 Task: In the  document Oktoberfest.odt Add page color 'Sky Blue'Sky Blue . Insert watermark . Insert watermark  Graphic Era Apply Font Style in watermark Arial; font size  117 and place the watermark  Diagonally 
Action: Mouse moved to (261, 344)
Screenshot: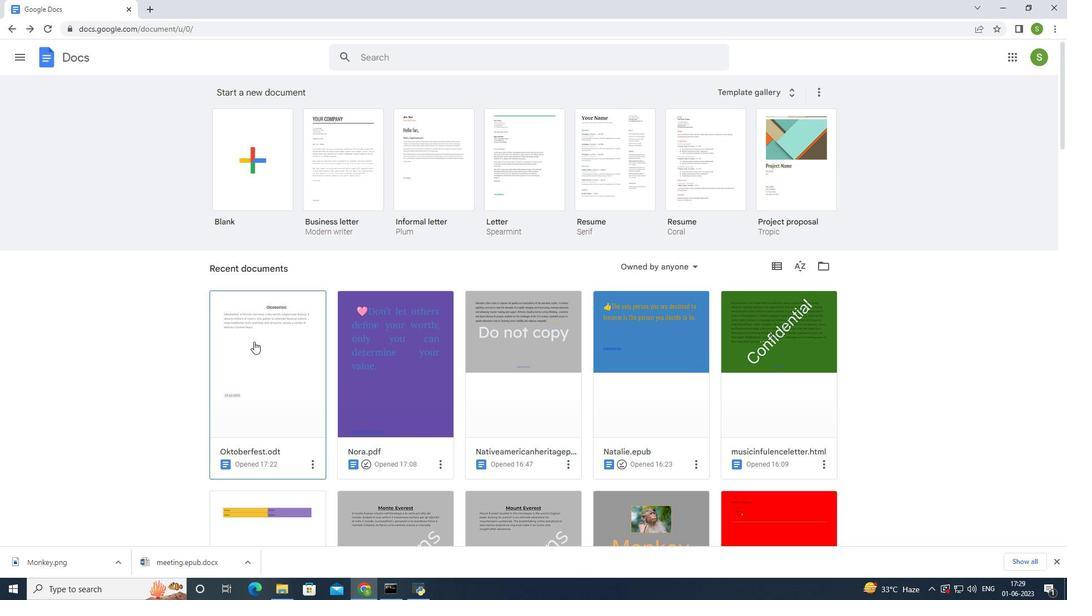 
Action: Mouse pressed left at (261, 344)
Screenshot: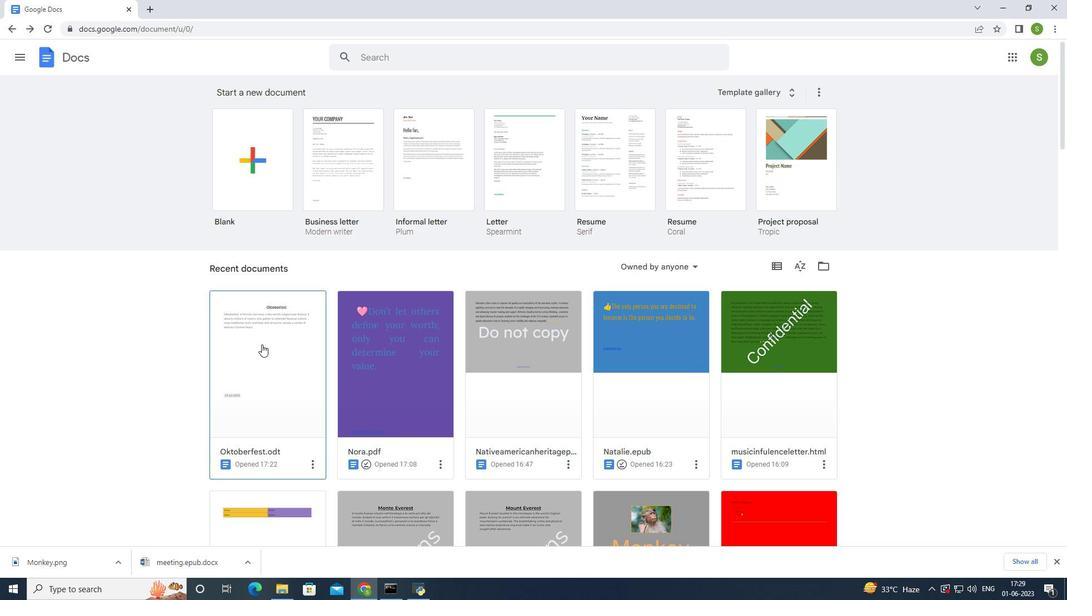 
Action: Mouse moved to (41, 64)
Screenshot: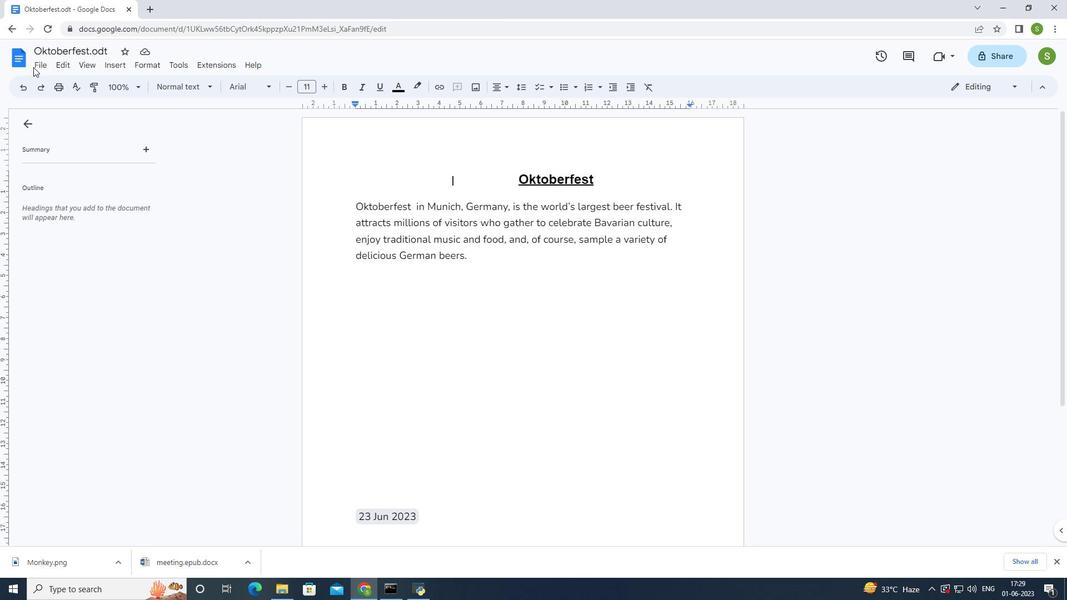 
Action: Mouse pressed left at (41, 64)
Screenshot: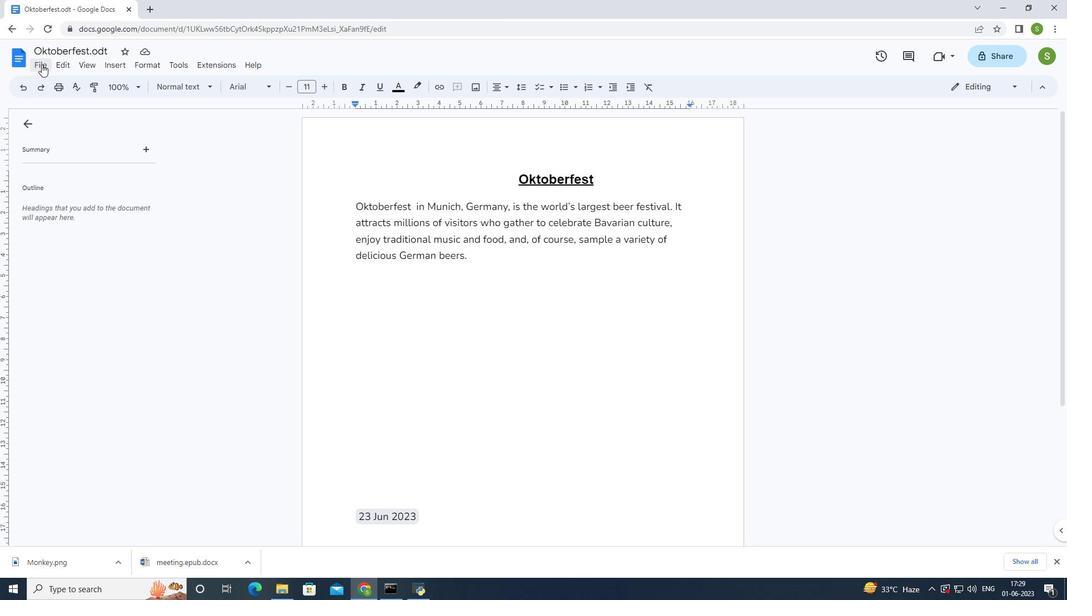 
Action: Mouse moved to (85, 365)
Screenshot: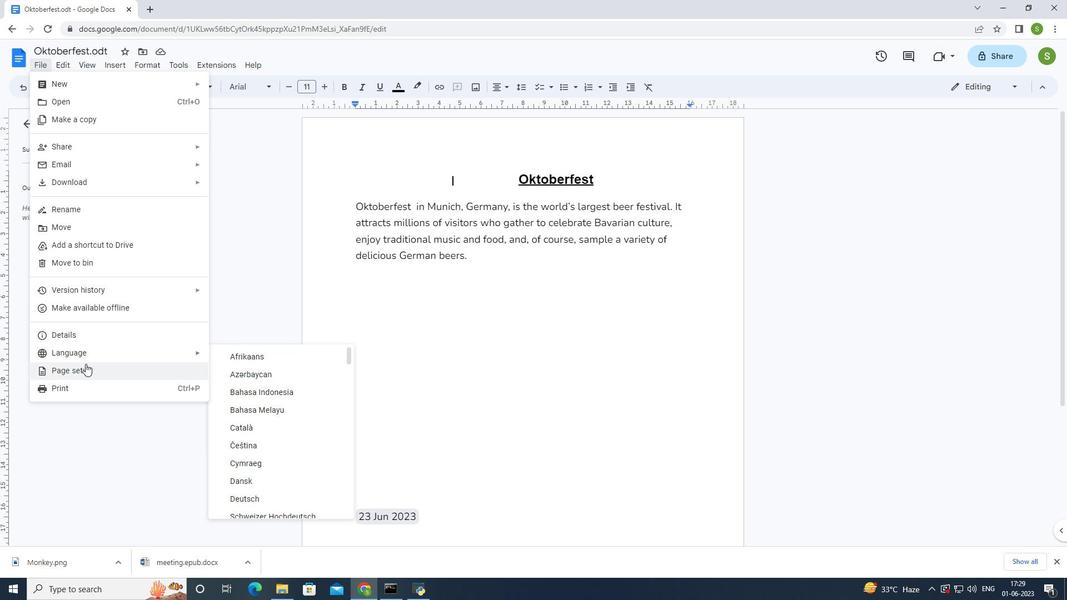 
Action: Mouse pressed left at (85, 365)
Screenshot: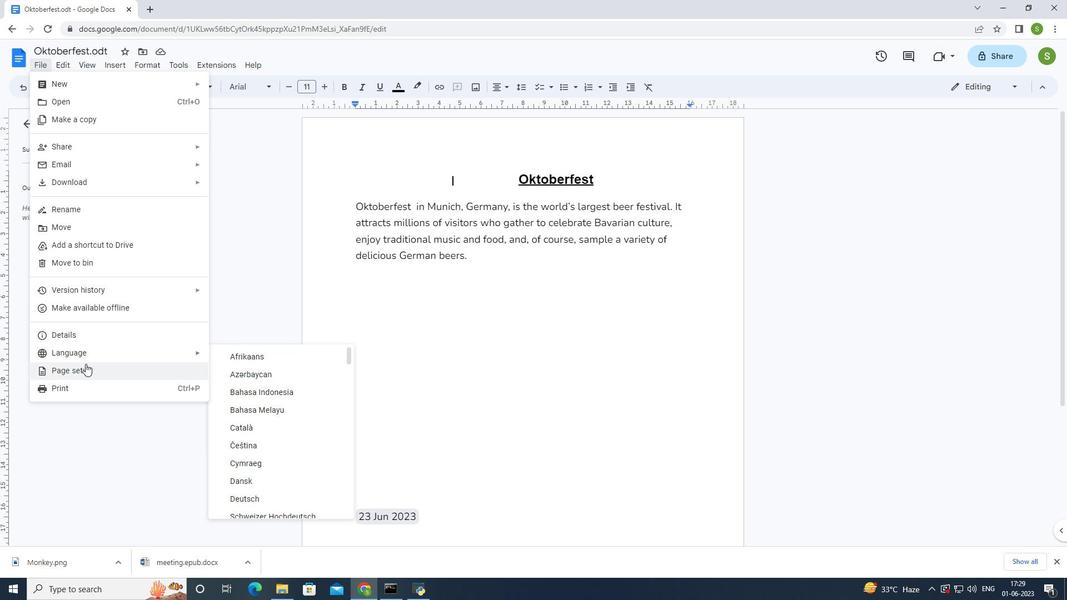 
Action: Mouse moved to (446, 360)
Screenshot: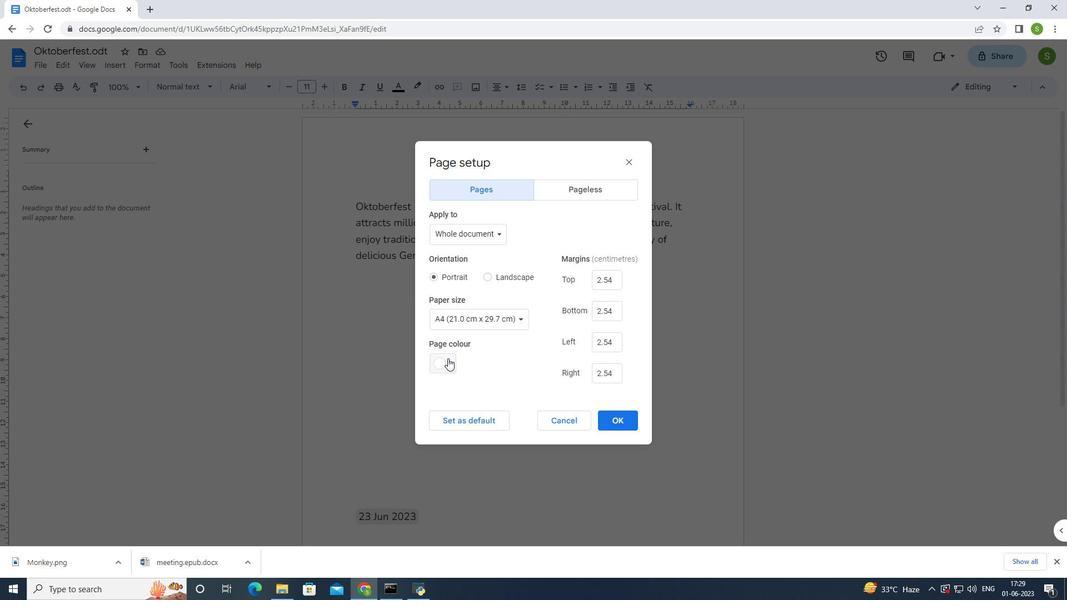
Action: Mouse pressed left at (446, 360)
Screenshot: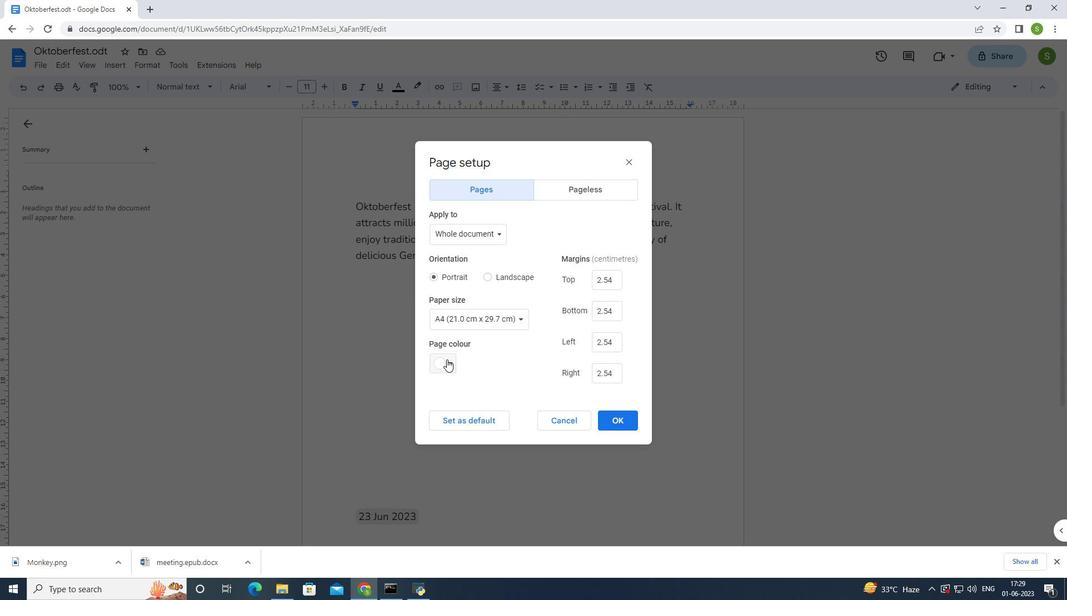 
Action: Mouse moved to (526, 438)
Screenshot: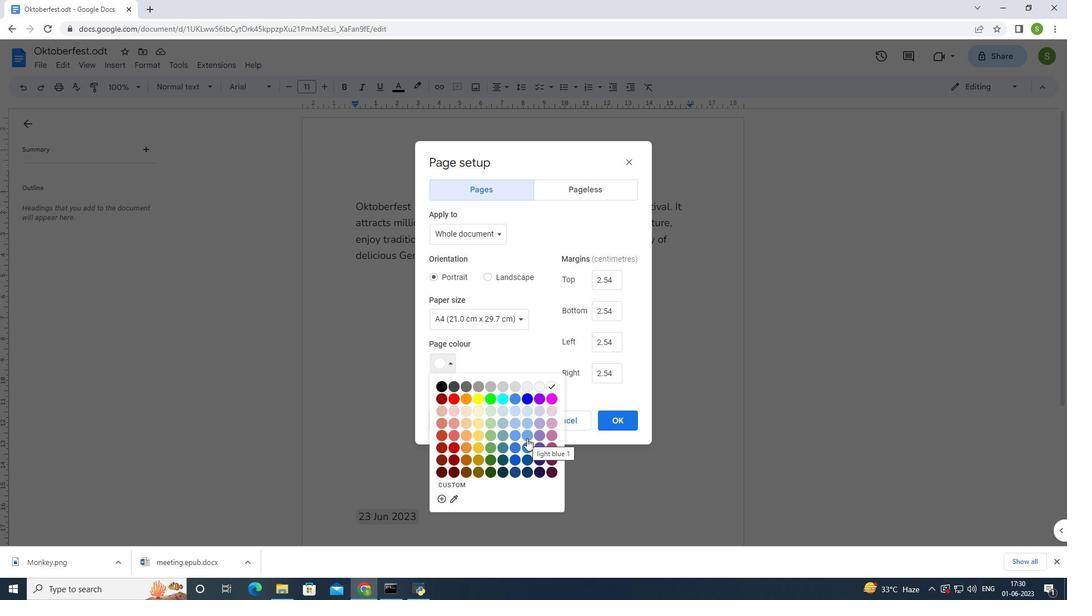 
Action: Mouse pressed left at (526, 438)
Screenshot: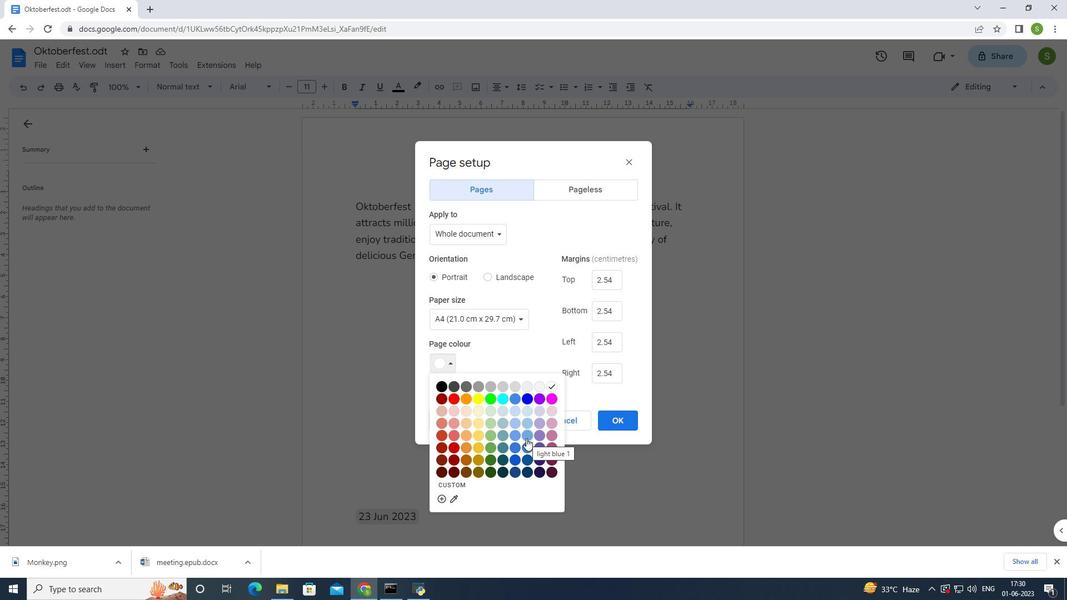 
Action: Mouse moved to (625, 426)
Screenshot: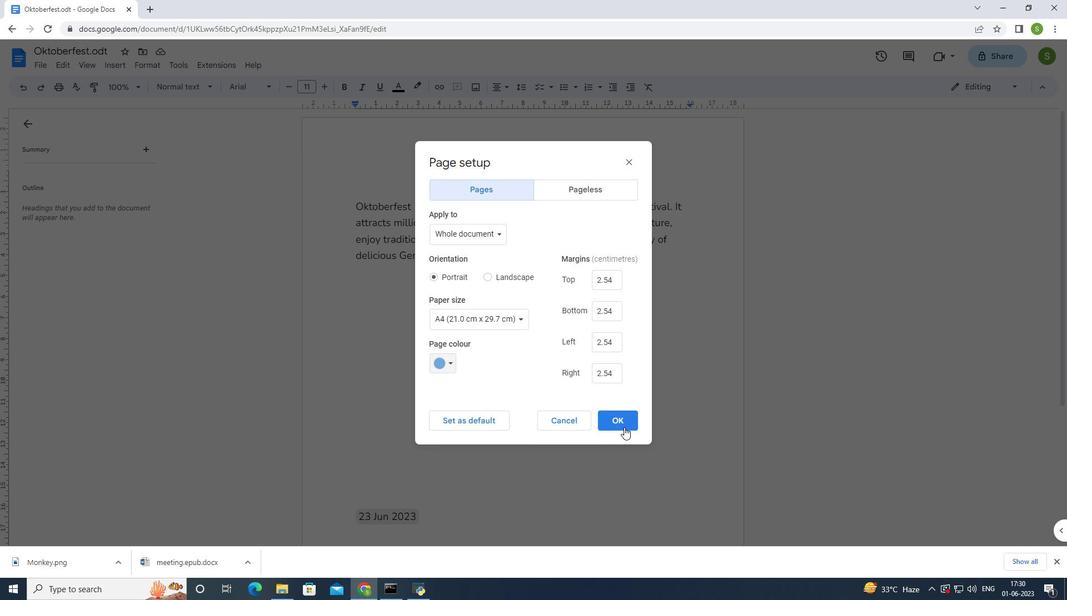 
Action: Mouse pressed left at (625, 426)
Screenshot: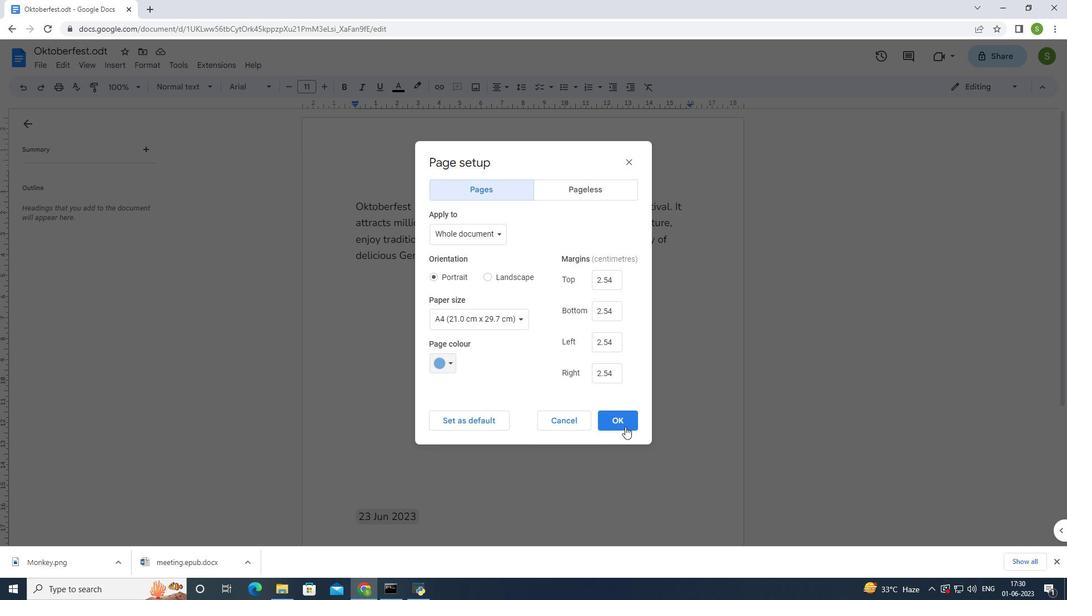 
Action: Mouse moved to (132, 61)
Screenshot: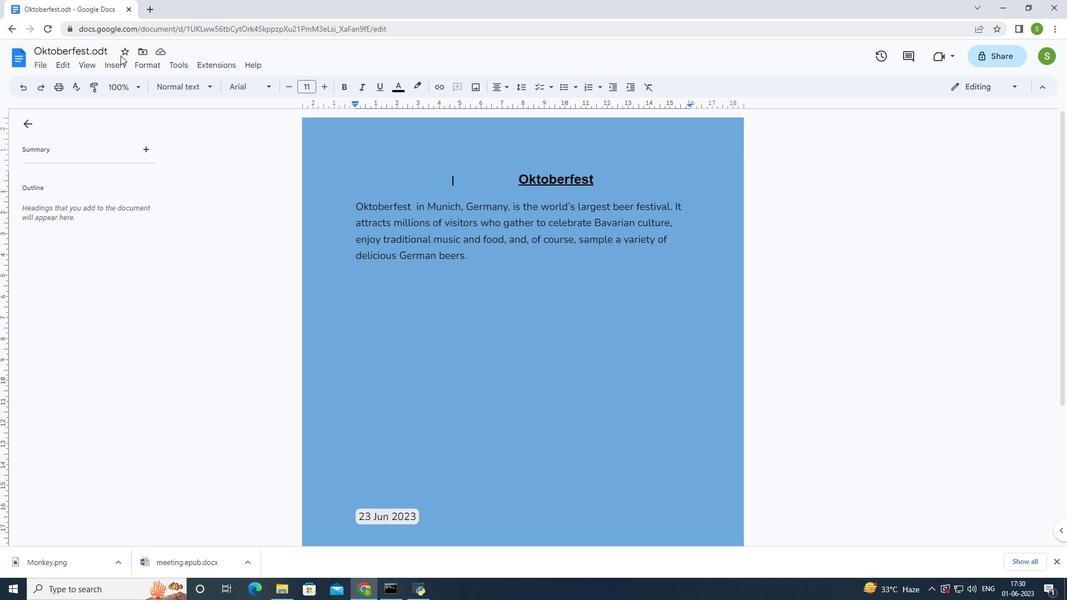 
Action: Mouse pressed left at (132, 61)
Screenshot: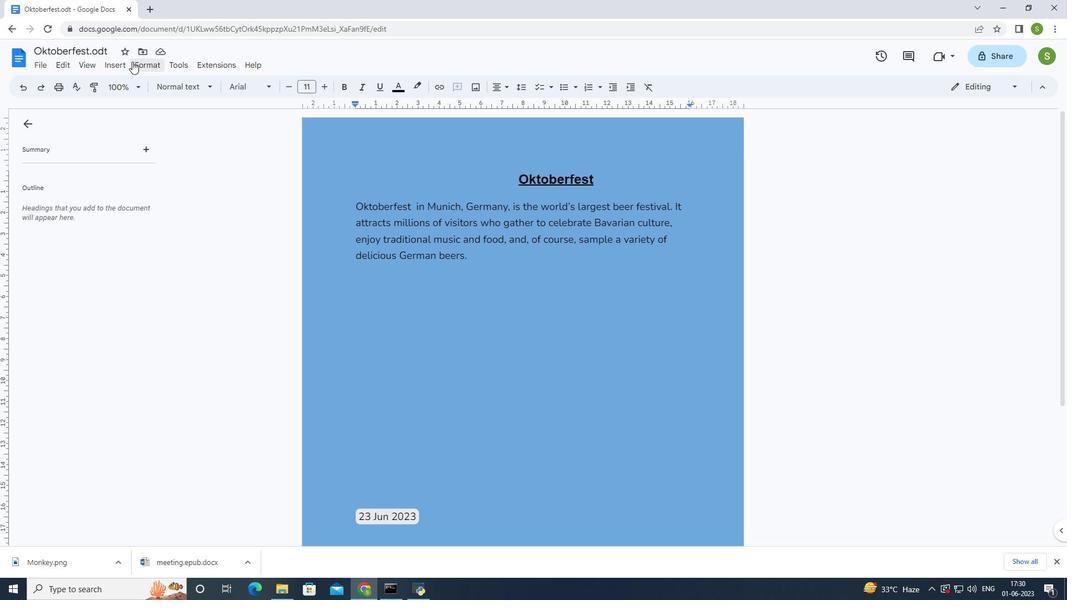 
Action: Mouse moved to (151, 321)
Screenshot: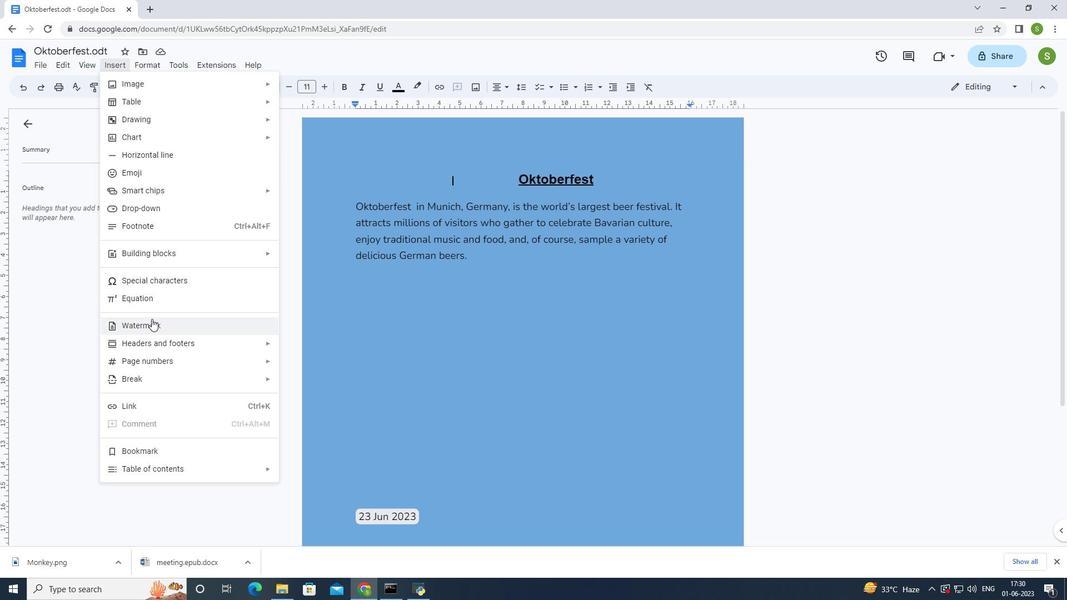 
Action: Mouse pressed left at (151, 321)
Screenshot: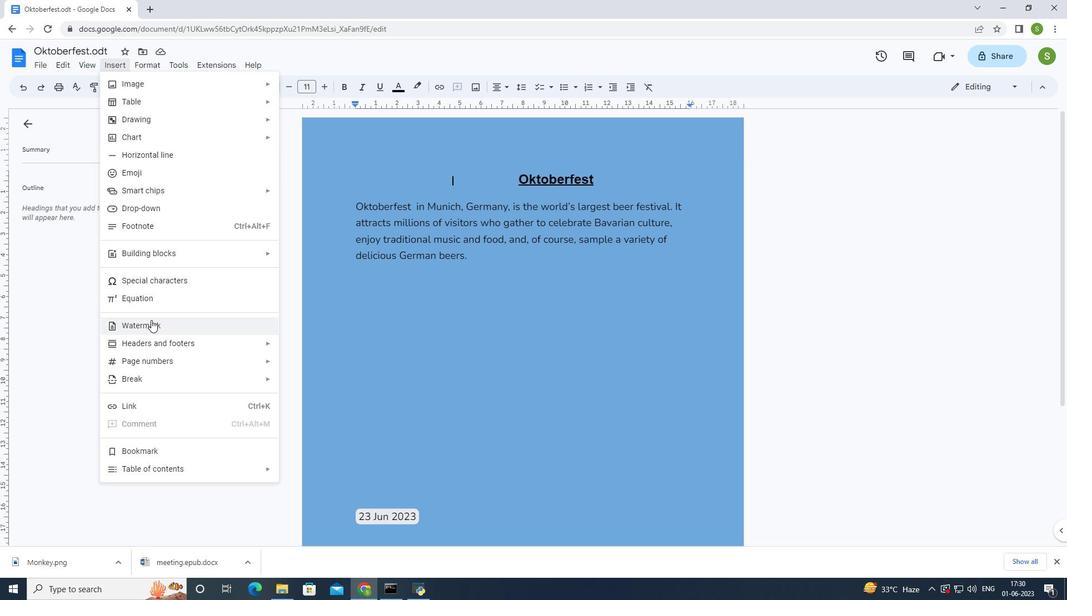 
Action: Mouse moved to (1017, 116)
Screenshot: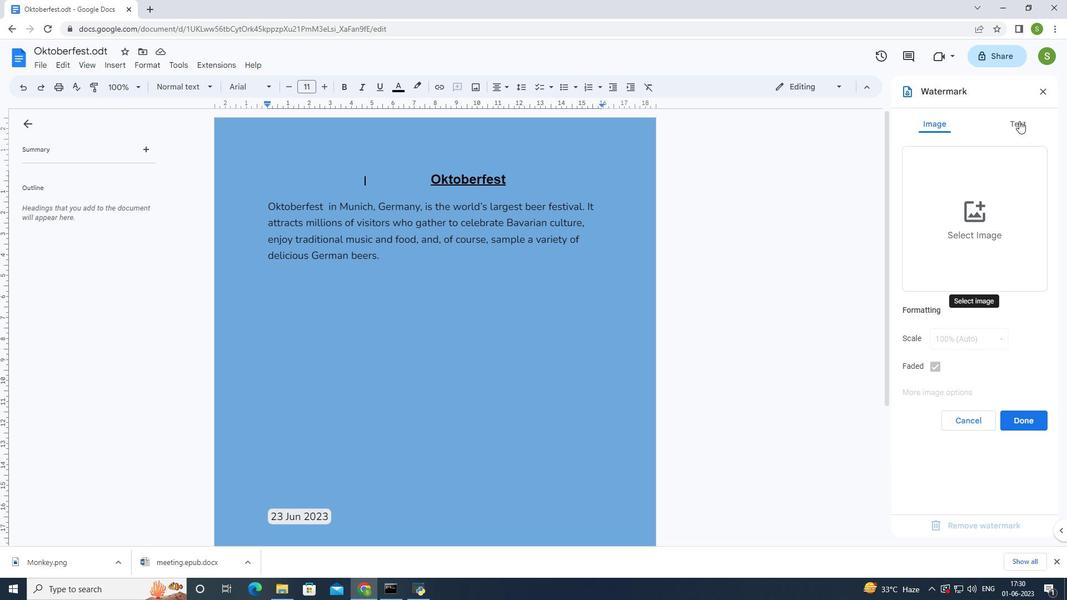
Action: Mouse pressed left at (1017, 116)
Screenshot: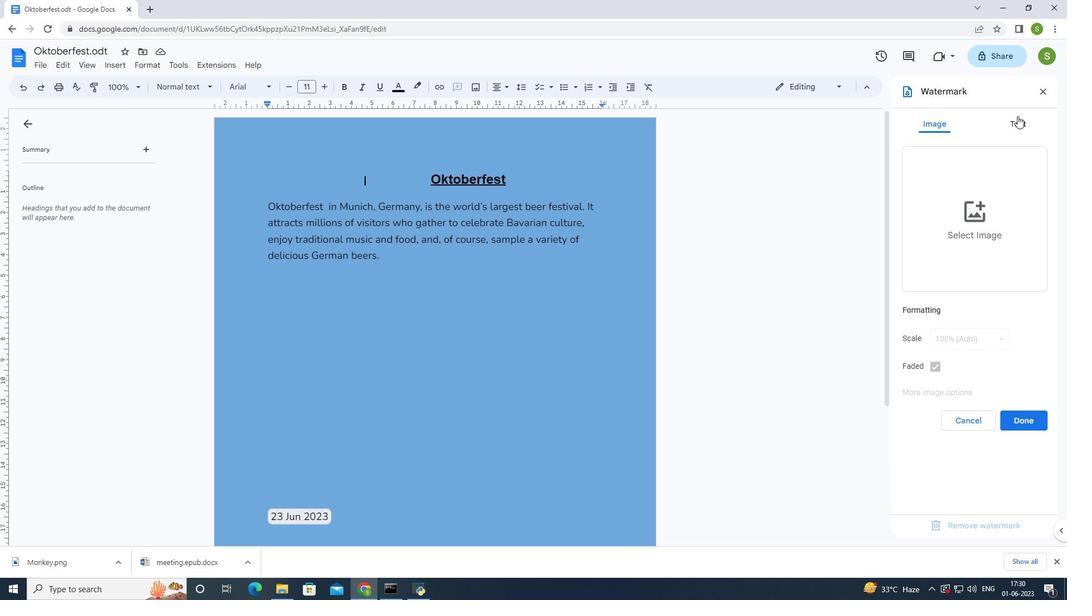 
Action: Mouse moved to (942, 156)
Screenshot: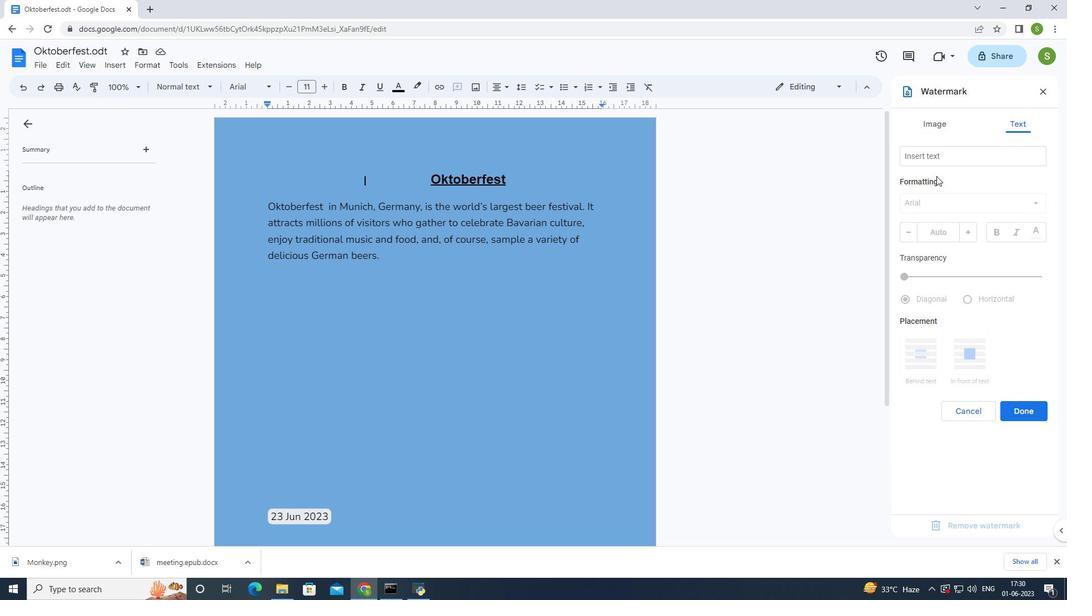 
Action: Mouse pressed left at (942, 156)
Screenshot: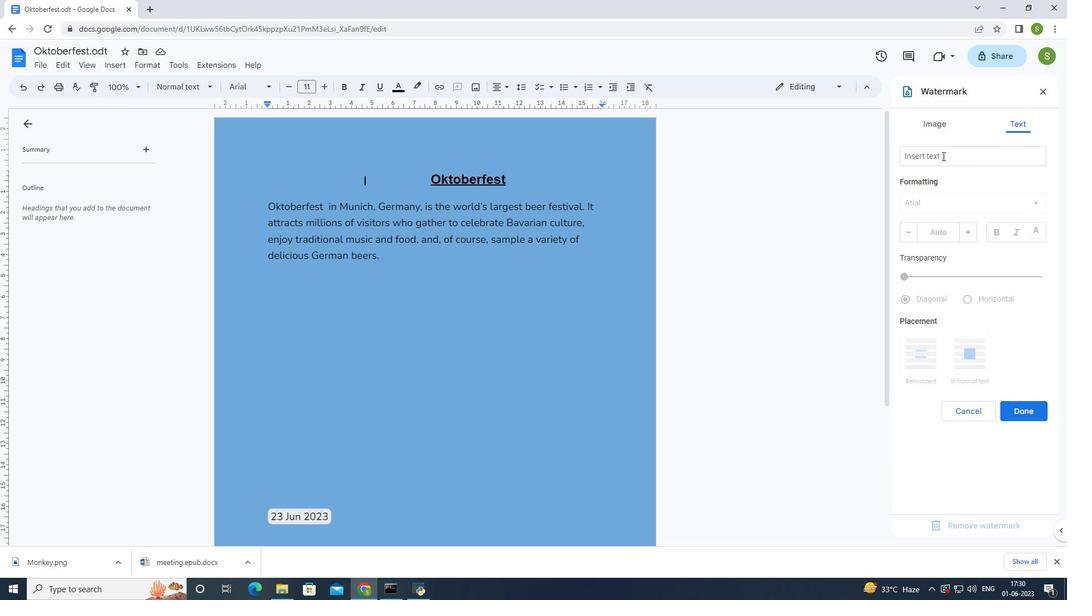 
Action: Mouse moved to (709, 246)
Screenshot: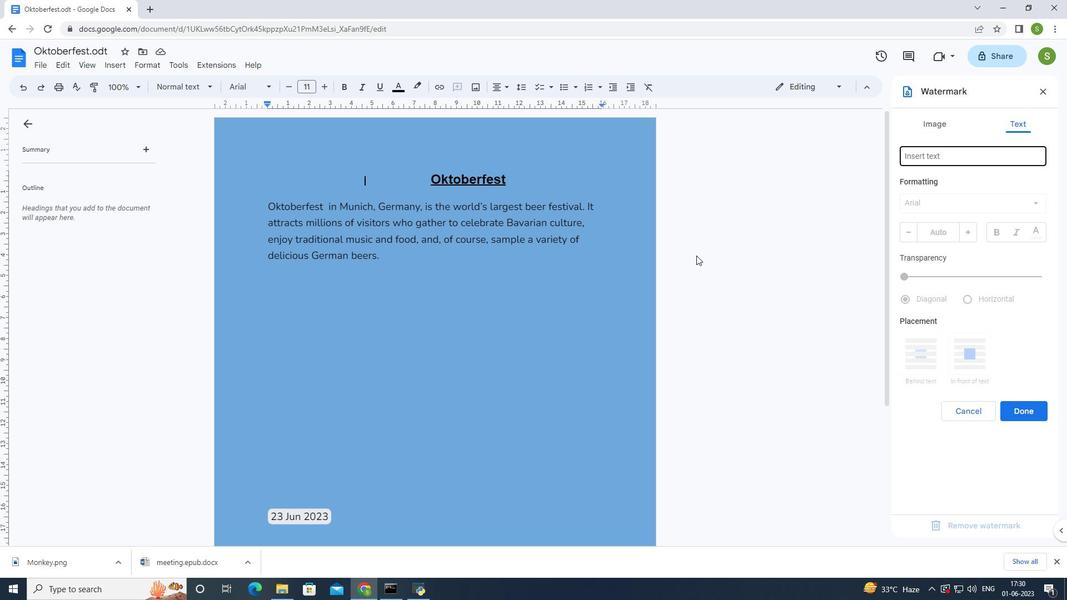 
Action: Key pressed <Key.shift><Key.shift><Key.shift><Key.shift><Key.shift><Key.shift><Key.shift><Key.shift><Key.shift><Key.shift><Key.shift><Key.shift><Key.shift><Key.shift><Key.shift><Key.shift>Graphic<Key.space><Key.shift>Era<Key.space><Key.space><Key.shift>Apply
Screenshot: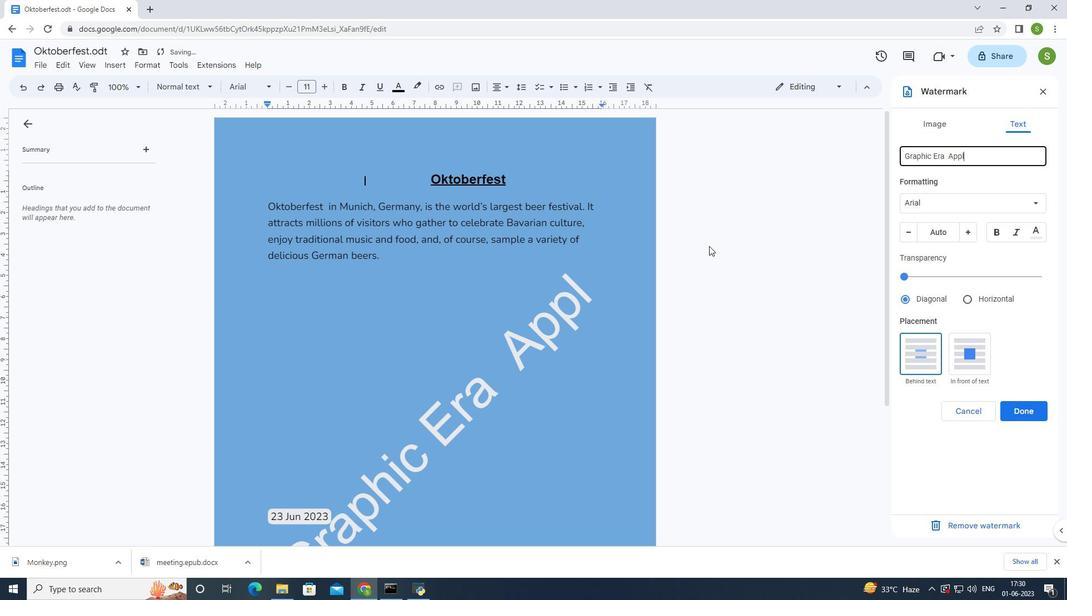 
Action: Mouse moved to (738, 243)
Screenshot: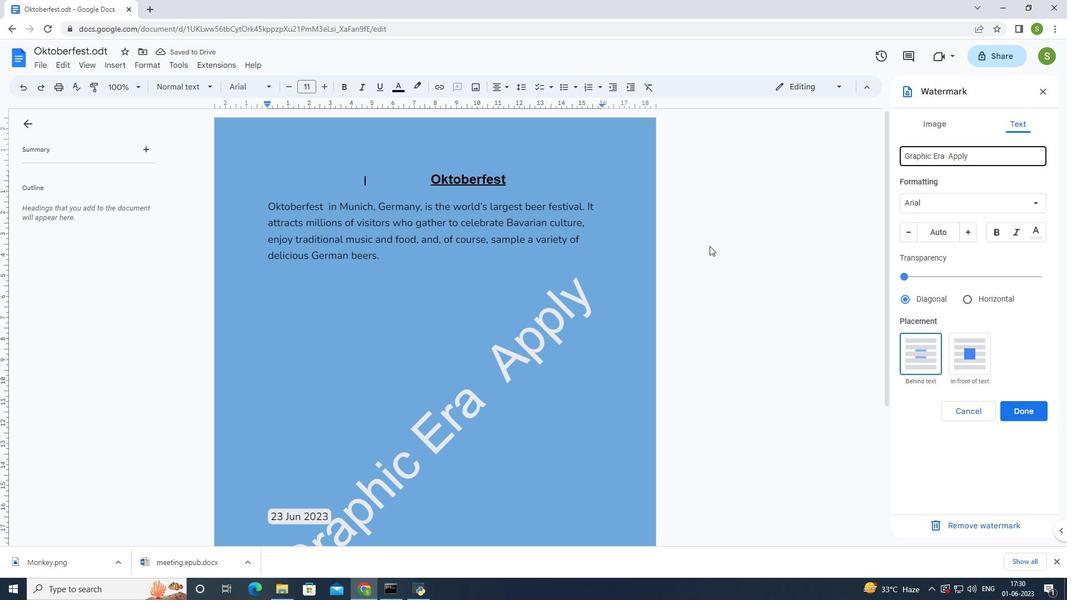 
Action: Key pressed <Key.backspace><Key.backspace><Key.backspace><Key.backspace><Key.backspace>
Screenshot: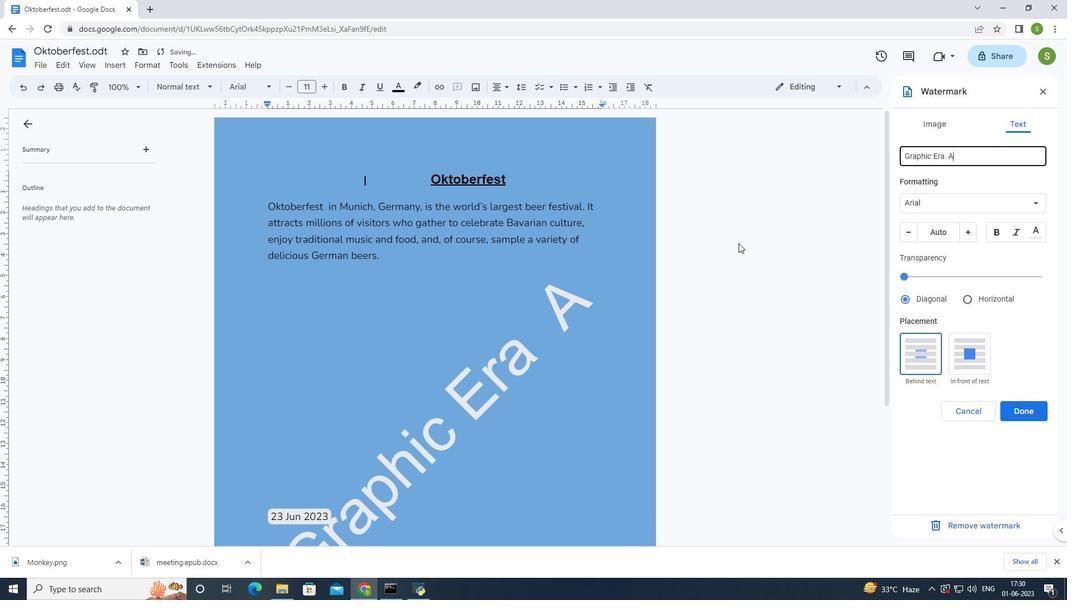 
Action: Mouse moved to (968, 234)
Screenshot: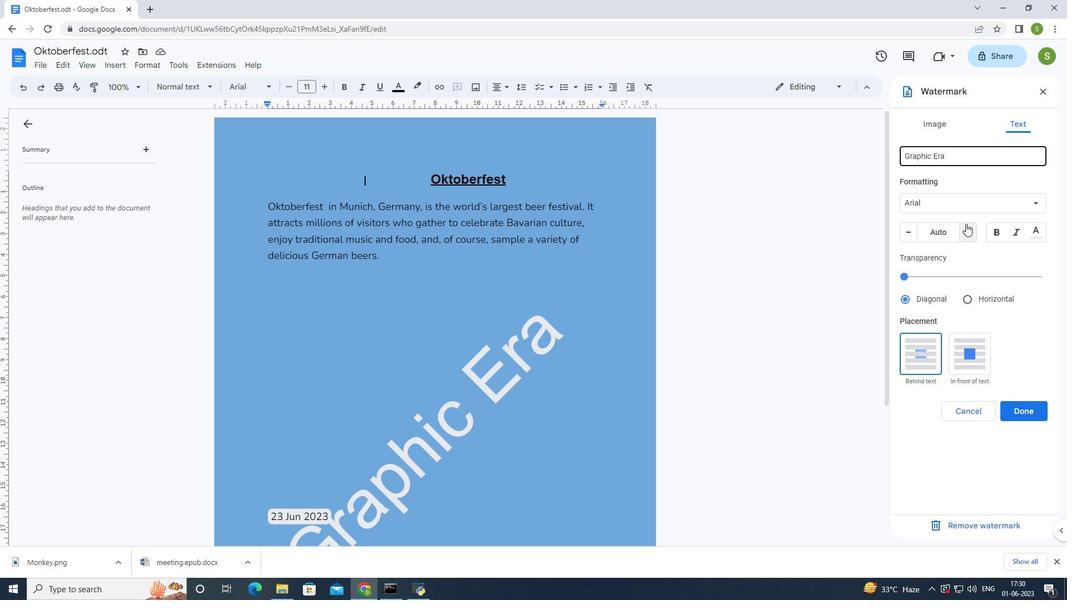 
Action: Mouse pressed left at (968, 234)
Screenshot: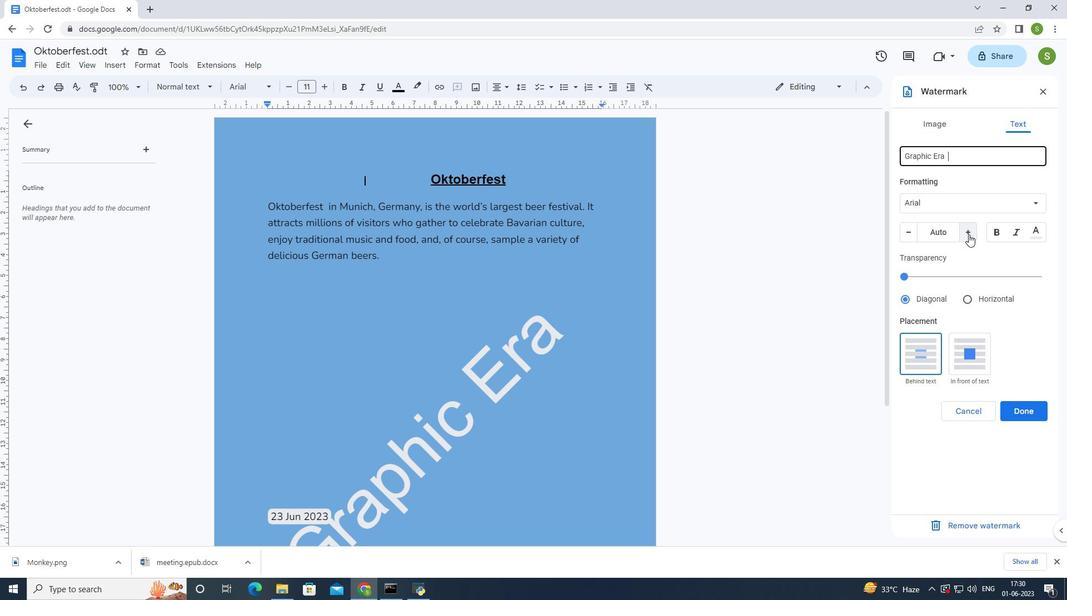 
Action: Mouse moved to (969, 236)
Screenshot: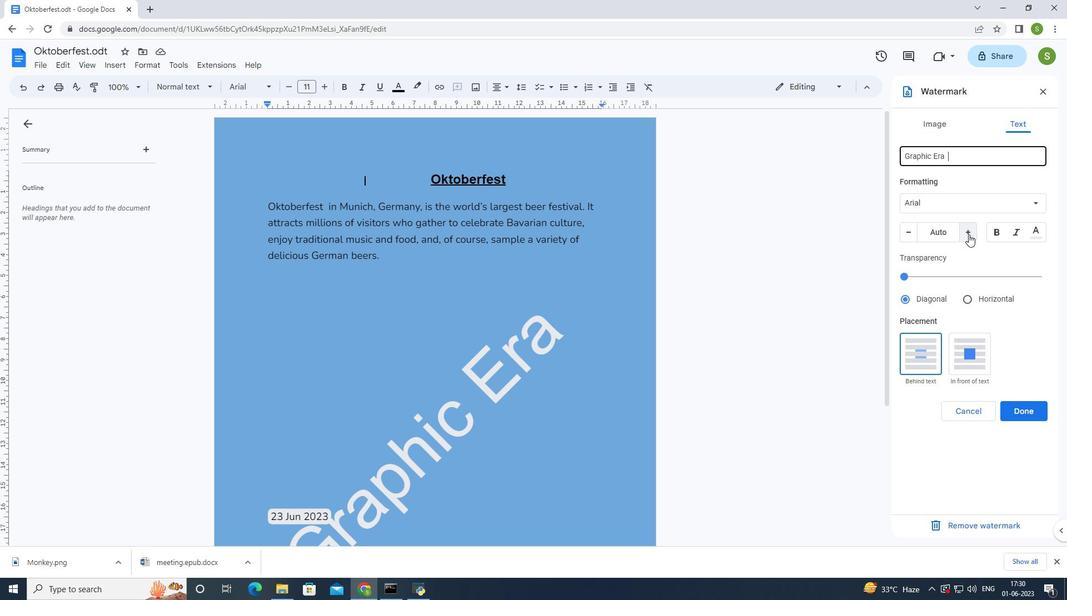 
Action: Mouse pressed left at (969, 236)
Screenshot: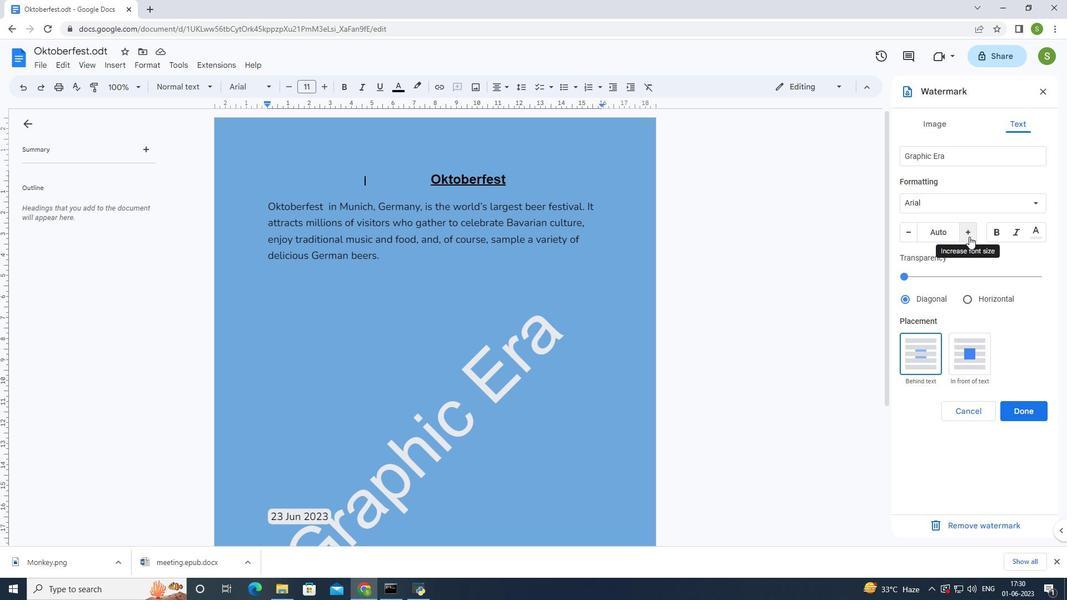 
Action: Mouse pressed left at (969, 236)
Screenshot: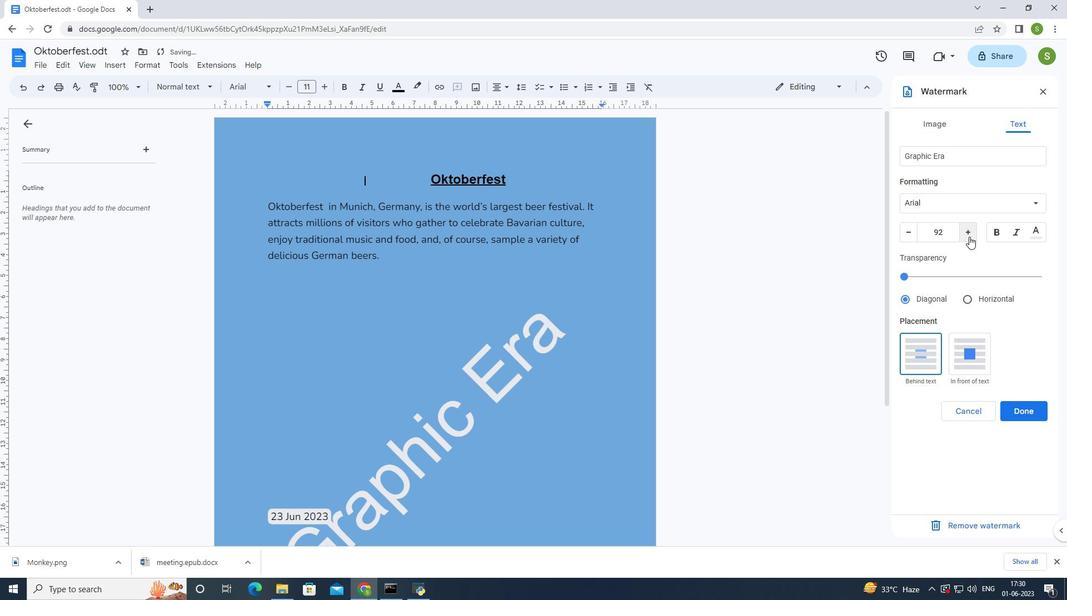 
Action: Mouse moved to (968, 236)
Screenshot: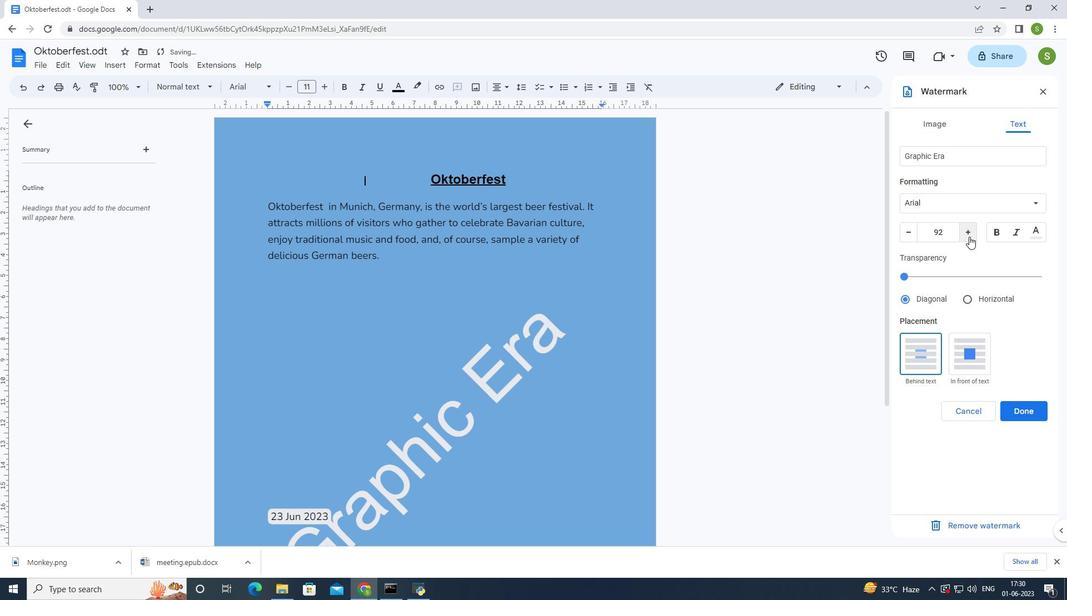 
Action: Mouse pressed left at (968, 236)
Screenshot: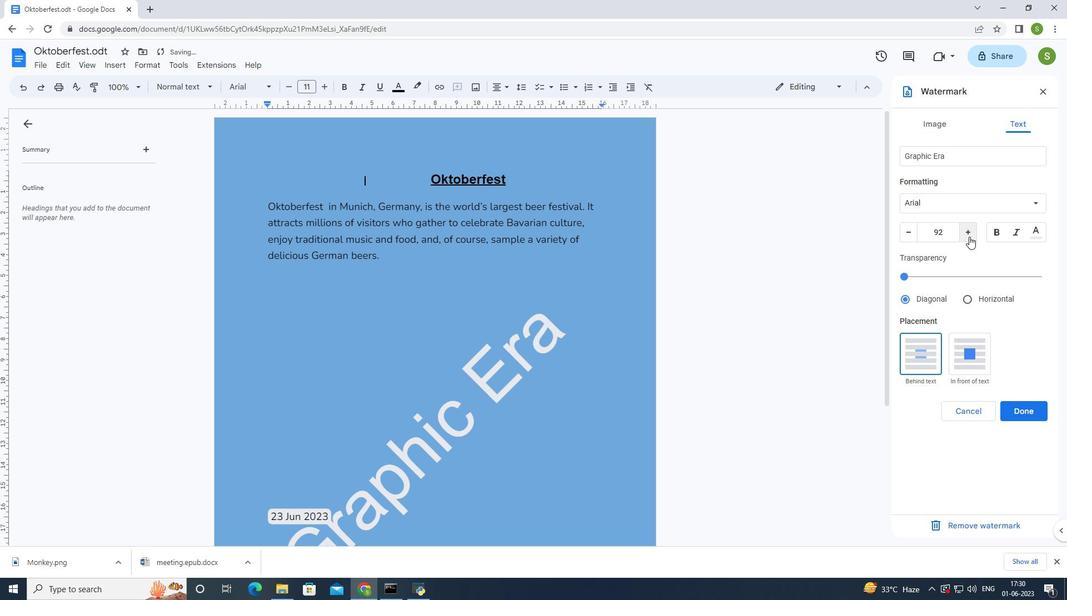 
Action: Mouse moved to (966, 236)
Screenshot: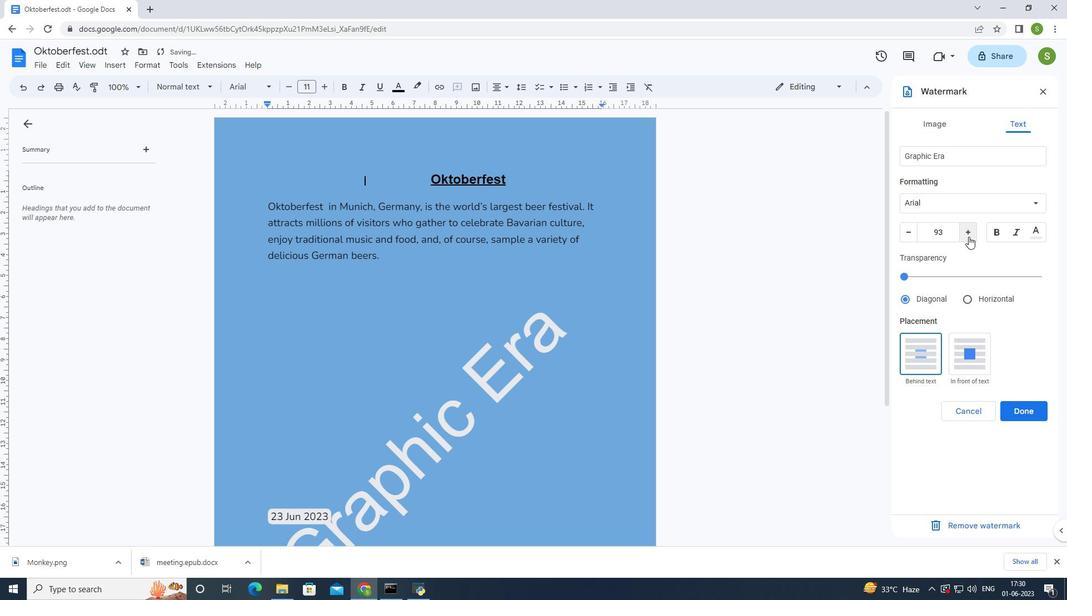 
Action: Mouse pressed left at (966, 236)
Screenshot: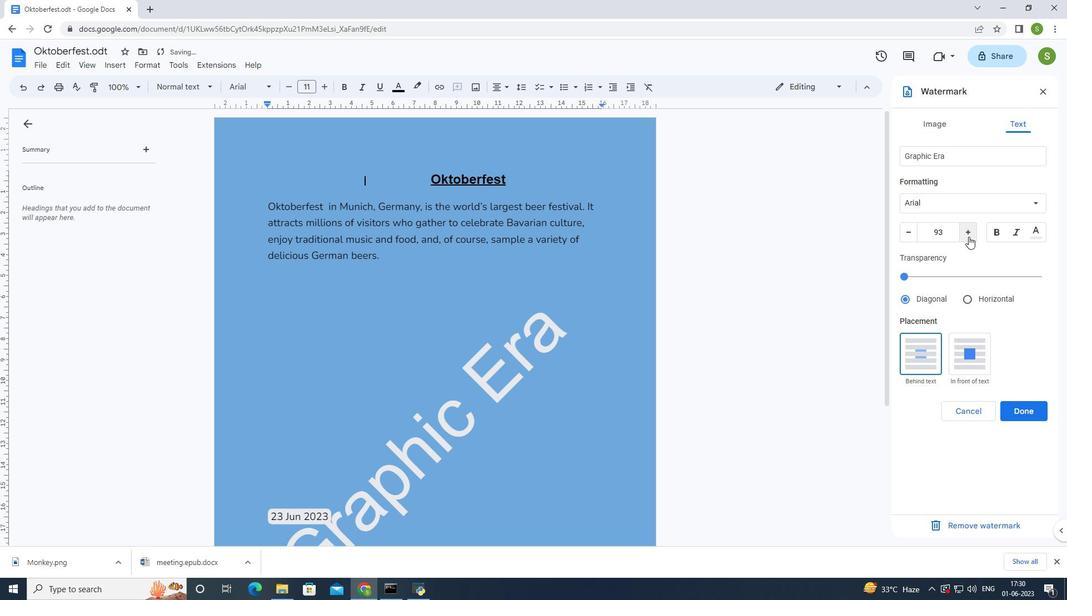 
Action: Mouse moved to (966, 235)
Screenshot: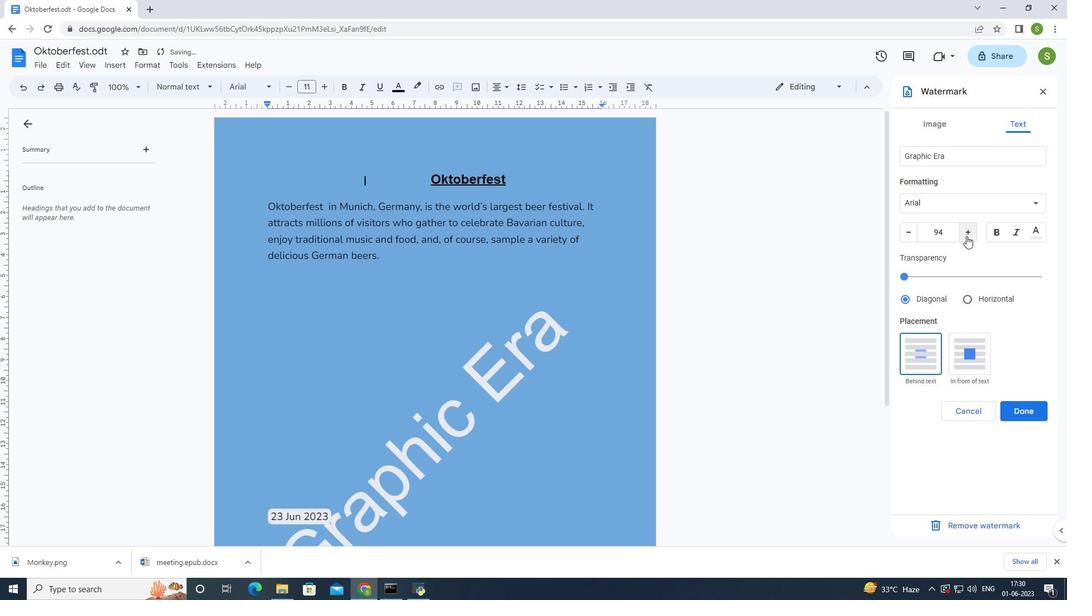 
Action: Mouse pressed left at (966, 235)
Screenshot: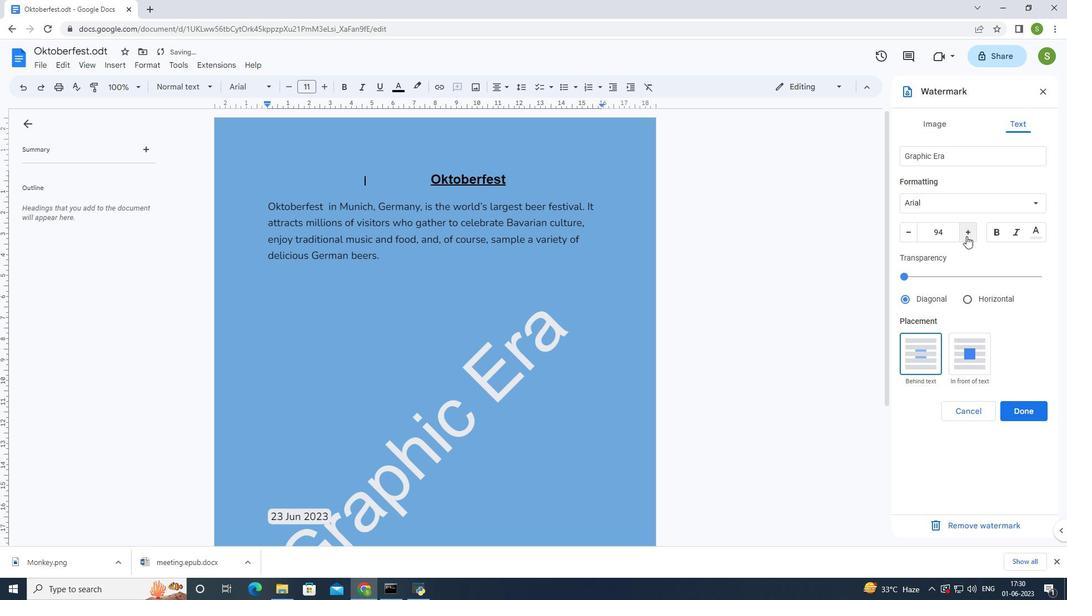 
Action: Mouse pressed left at (966, 235)
Screenshot: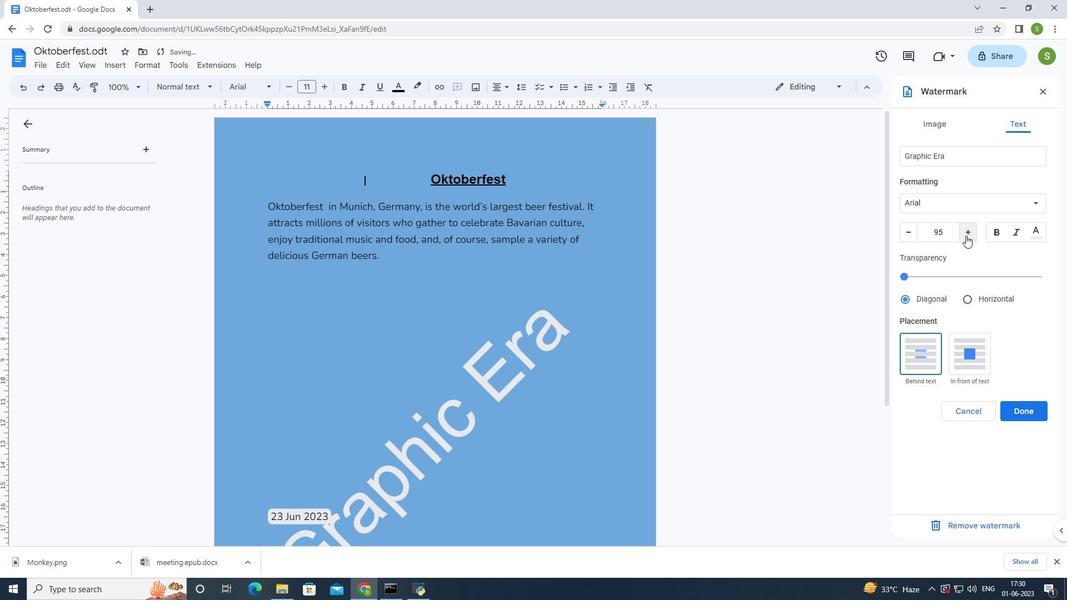 
Action: Mouse pressed left at (966, 235)
Screenshot: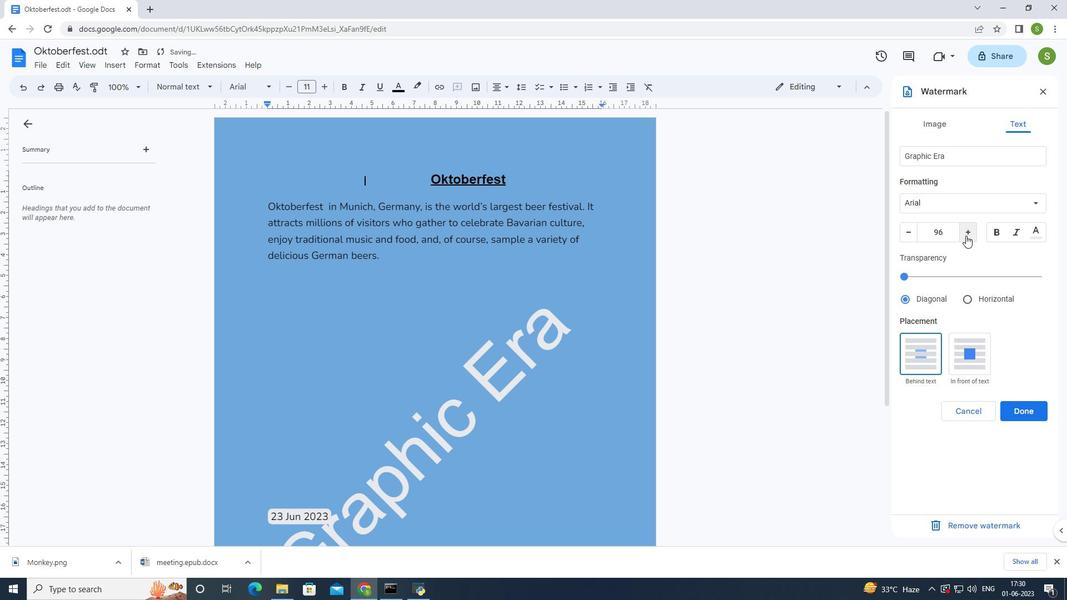 
Action: Mouse pressed left at (966, 235)
Screenshot: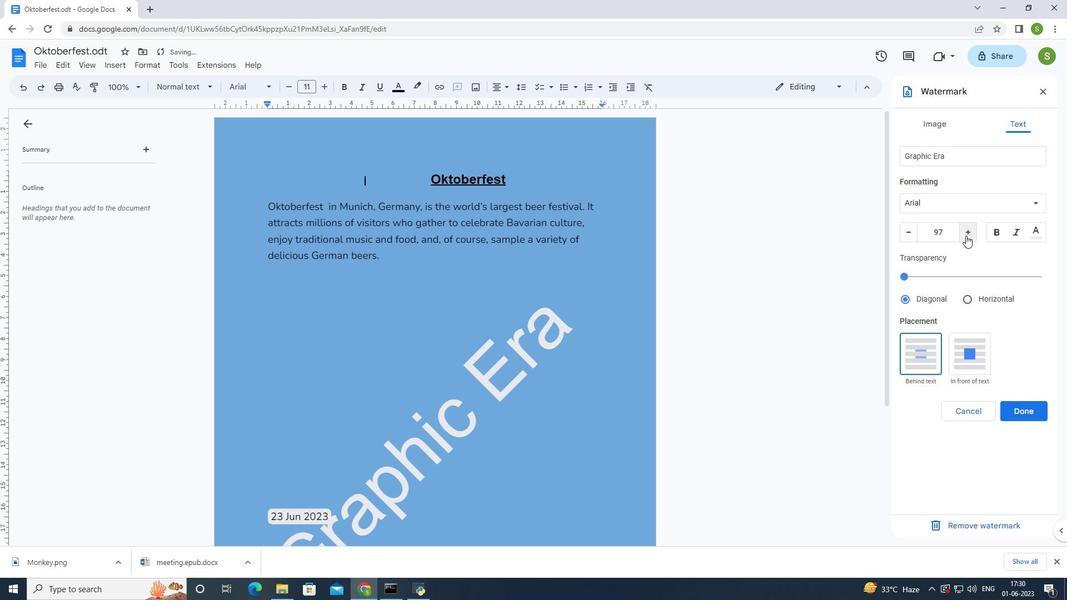 
Action: Mouse pressed left at (966, 235)
Screenshot: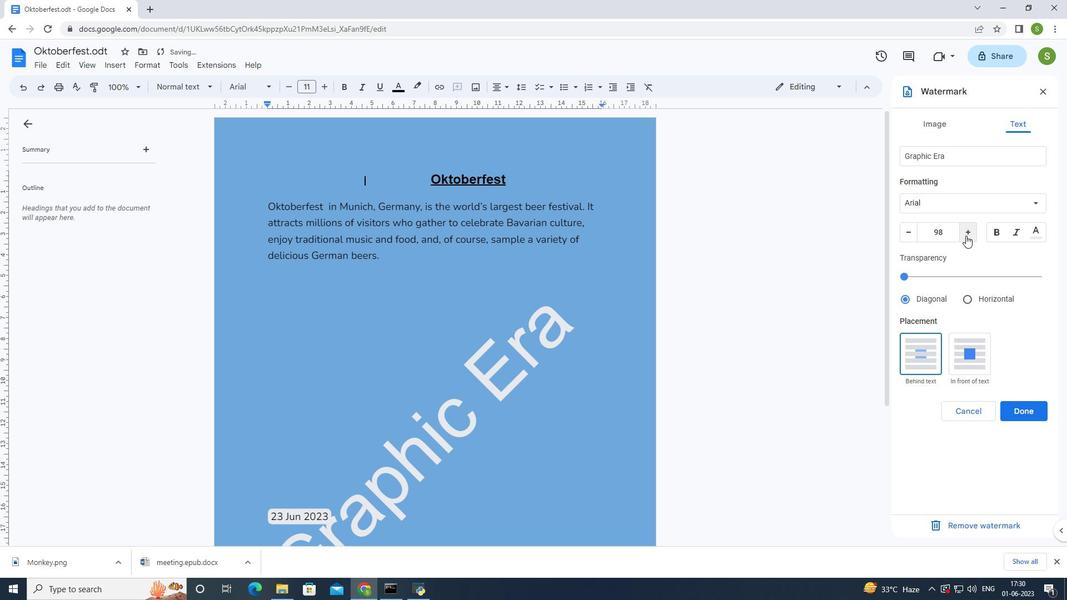 
Action: Mouse moved to (965, 235)
Screenshot: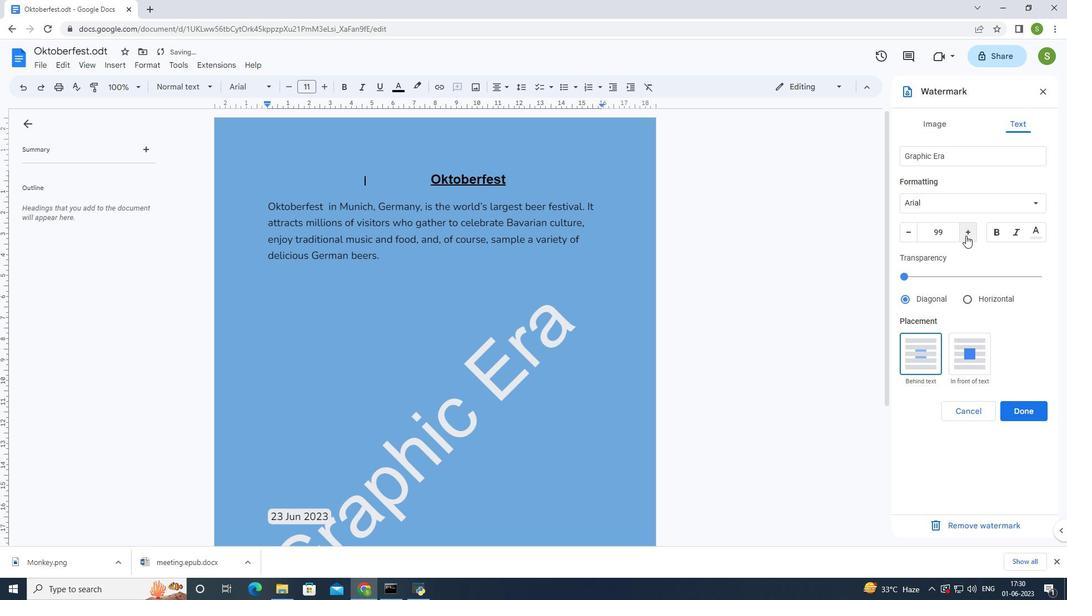 
Action: Mouse pressed left at (965, 235)
Screenshot: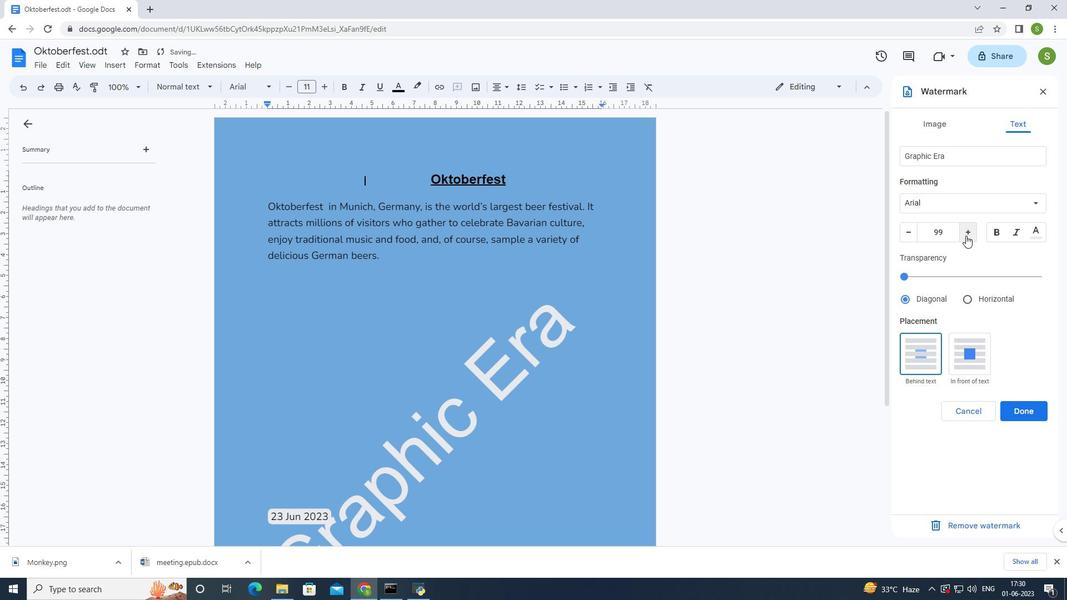 
Action: Mouse moved to (965, 235)
Screenshot: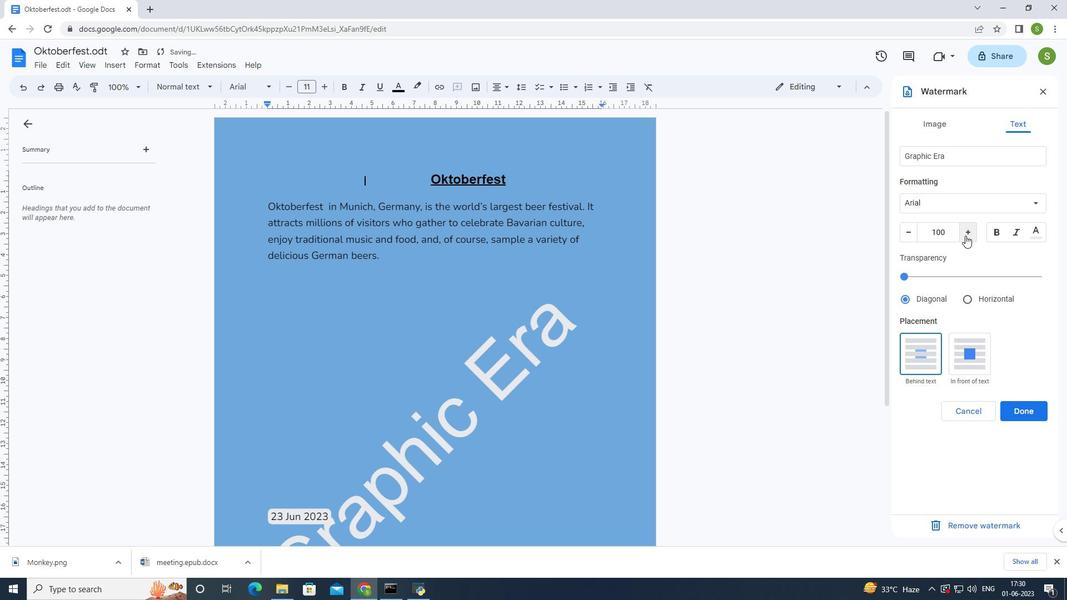 
Action: Mouse pressed left at (965, 235)
Screenshot: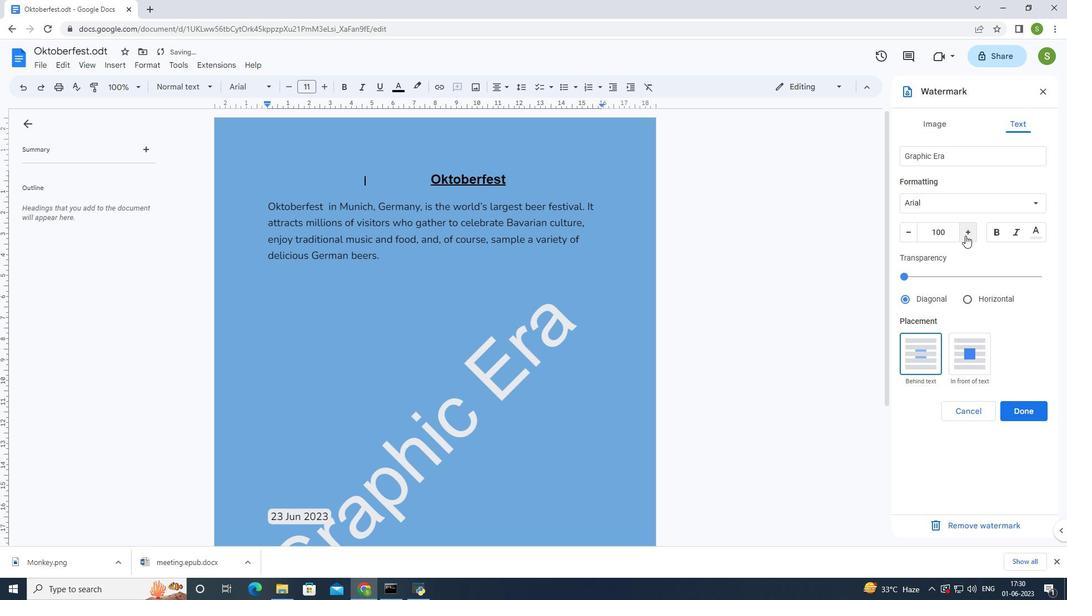 
Action: Mouse pressed left at (965, 235)
Screenshot: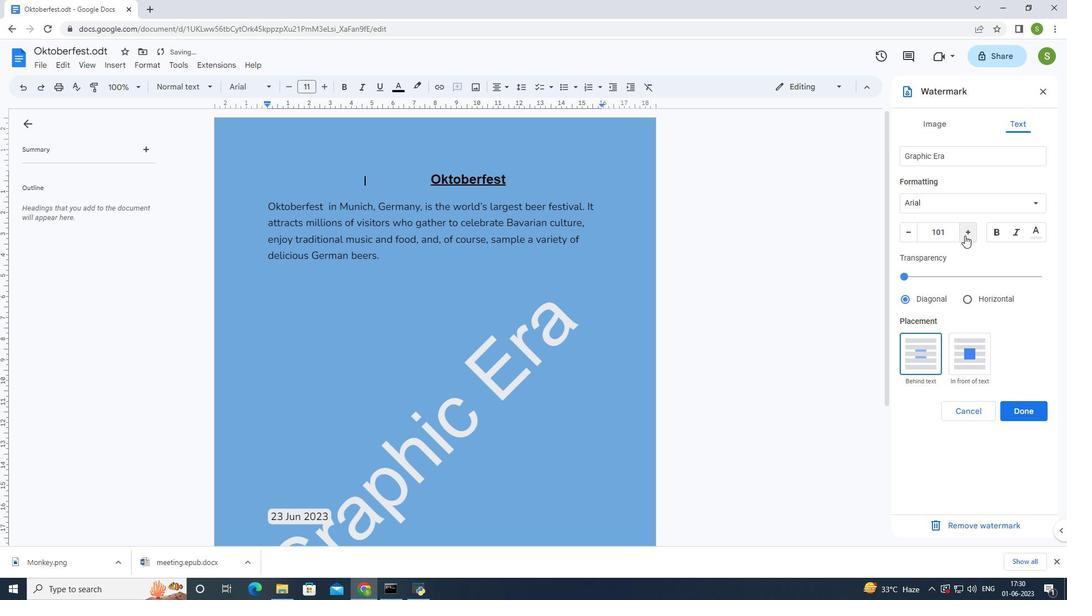
Action: Mouse pressed left at (965, 235)
Screenshot: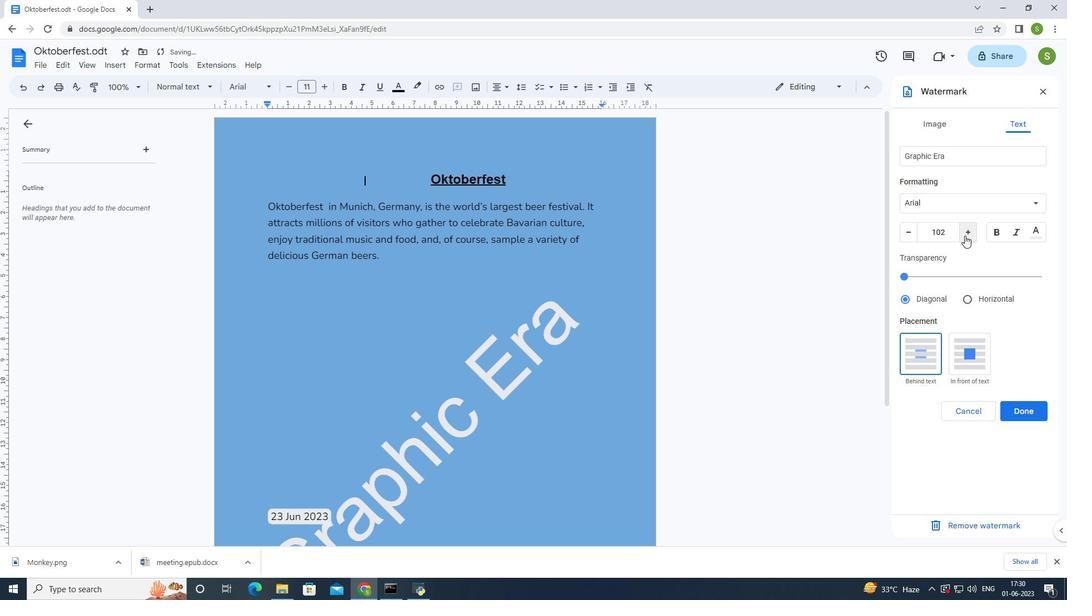 
Action: Mouse pressed left at (965, 235)
Screenshot: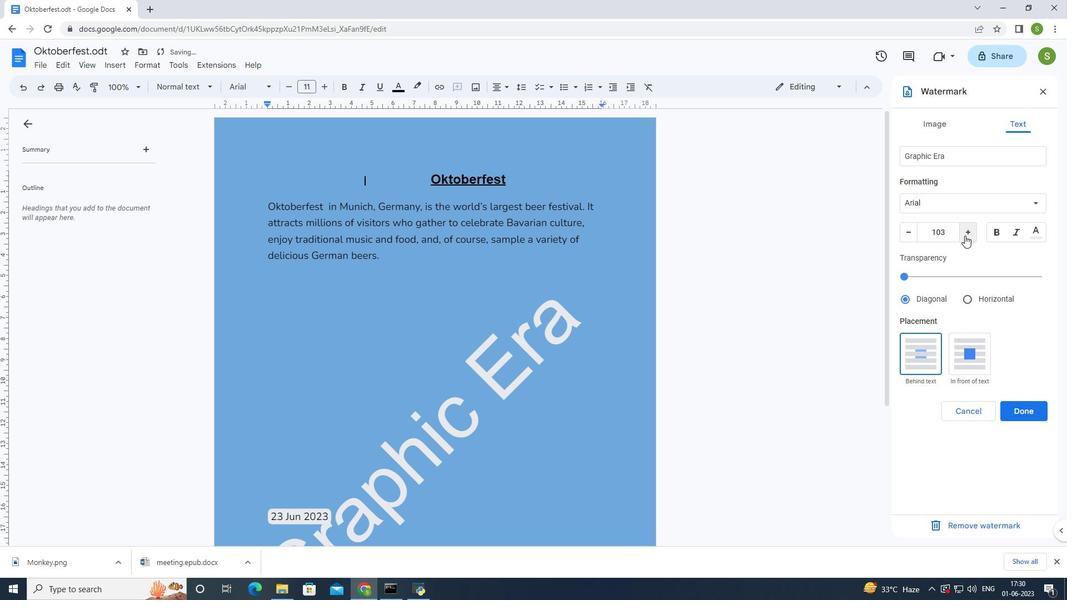 
Action: Mouse pressed left at (965, 235)
Screenshot: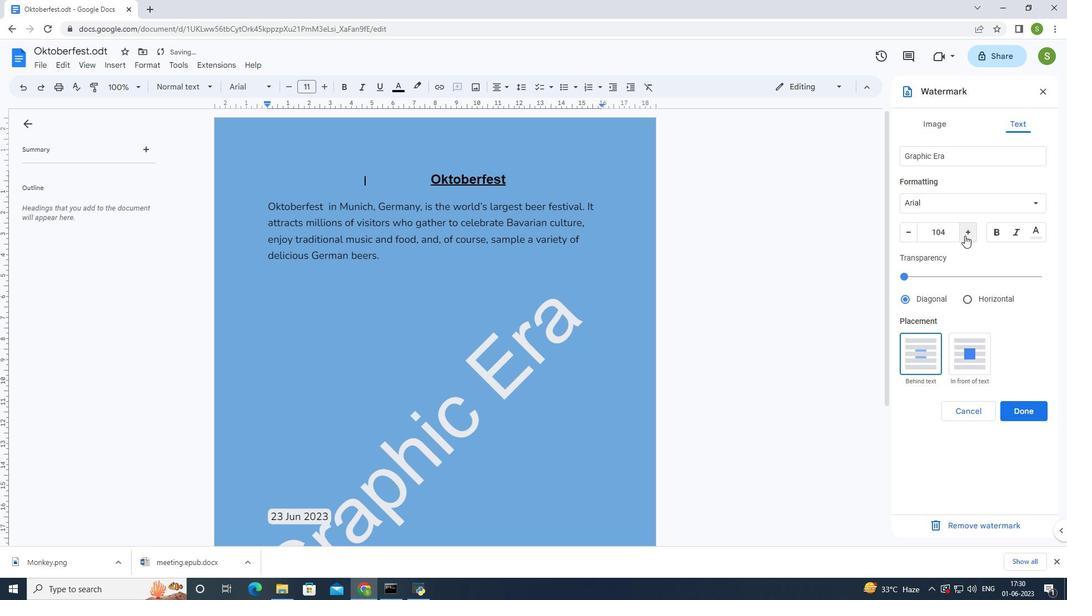 
Action: Mouse pressed left at (965, 235)
Screenshot: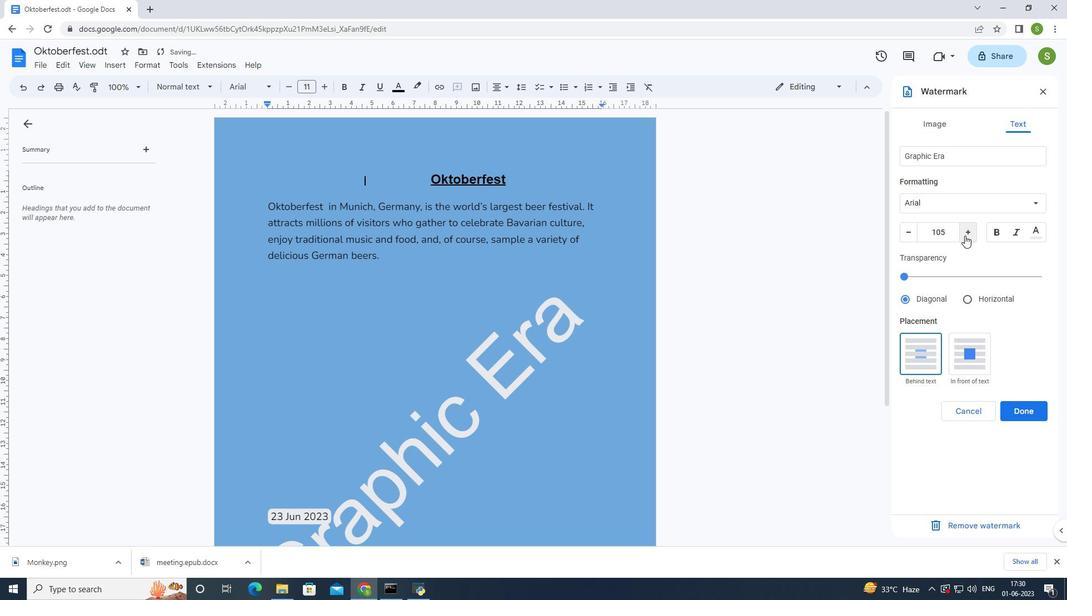 
Action: Mouse pressed left at (965, 235)
Screenshot: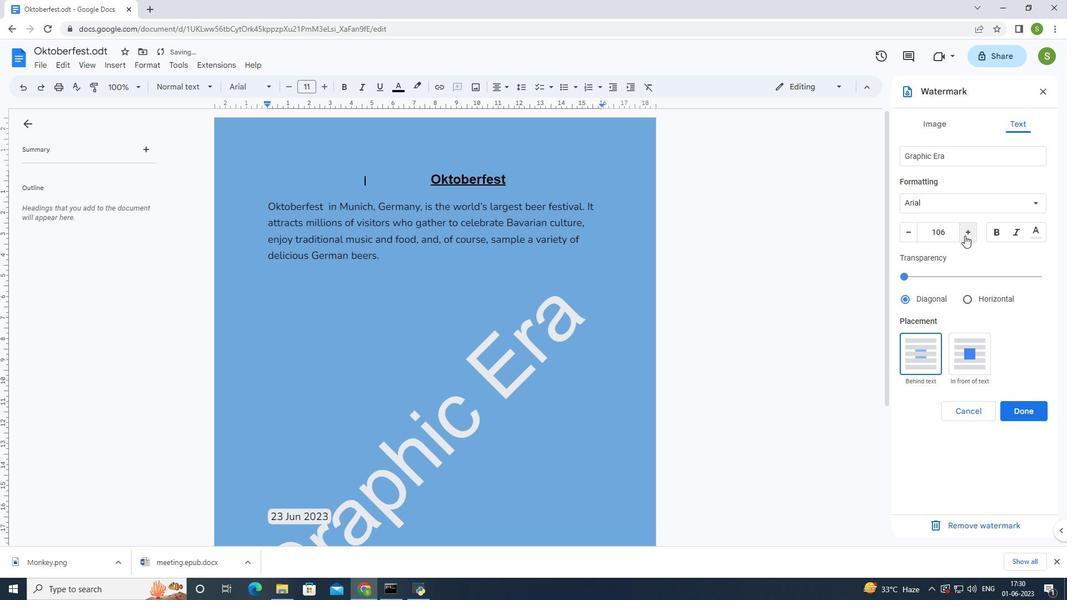 
Action: Mouse pressed left at (965, 235)
Screenshot: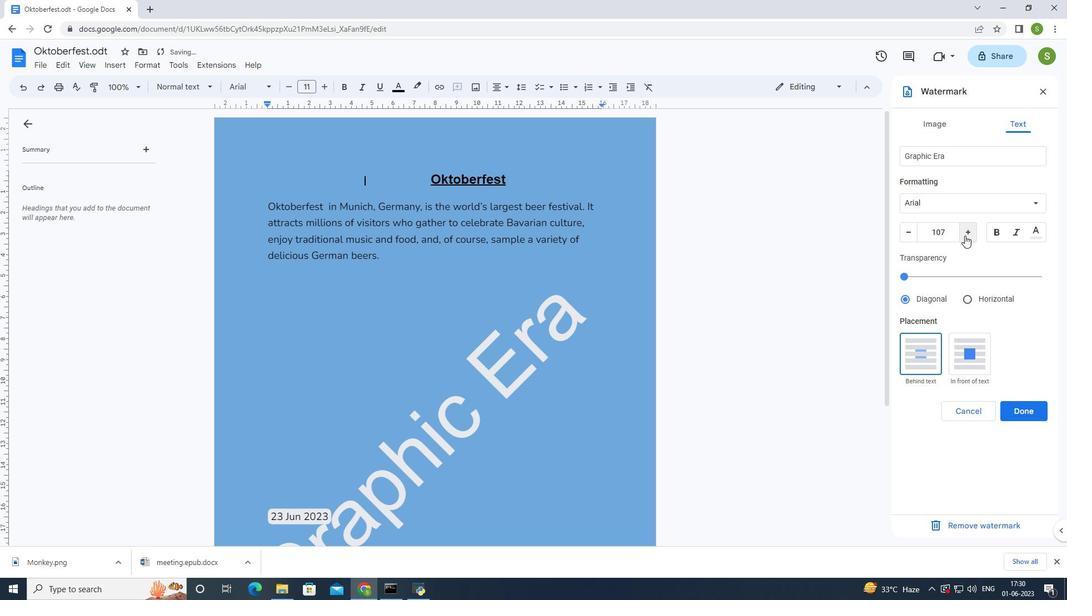 
Action: Mouse pressed left at (965, 235)
Screenshot: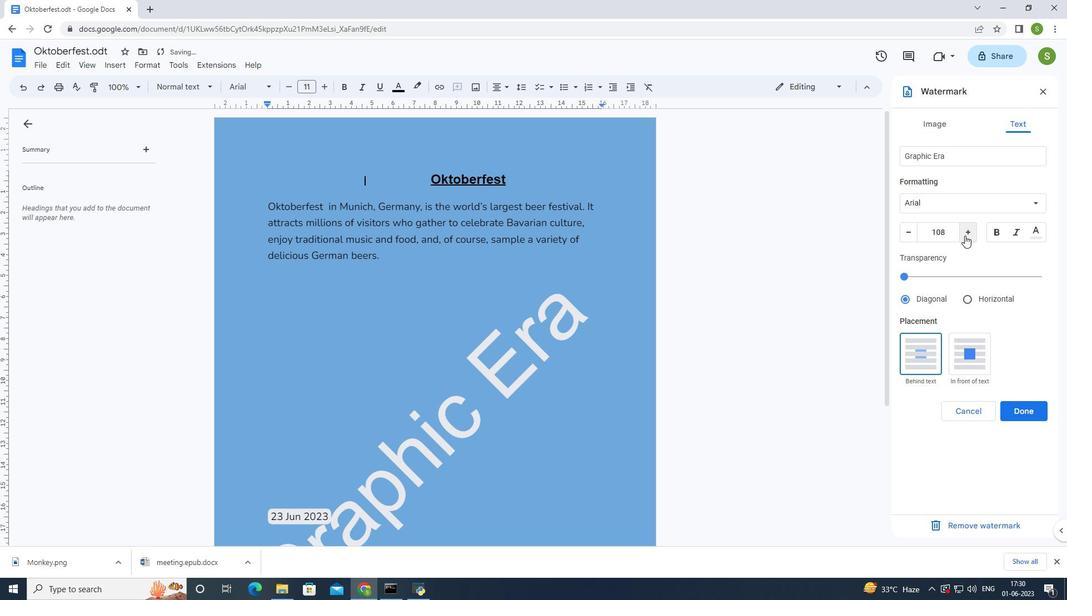 
Action: Mouse pressed left at (965, 235)
Screenshot: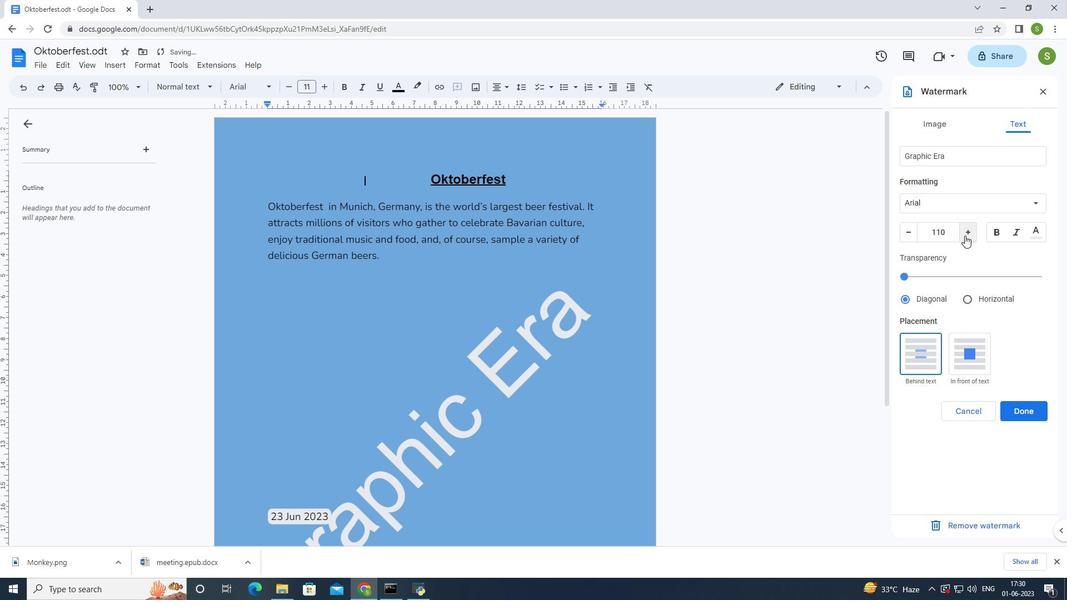 
Action: Mouse pressed left at (965, 235)
Screenshot: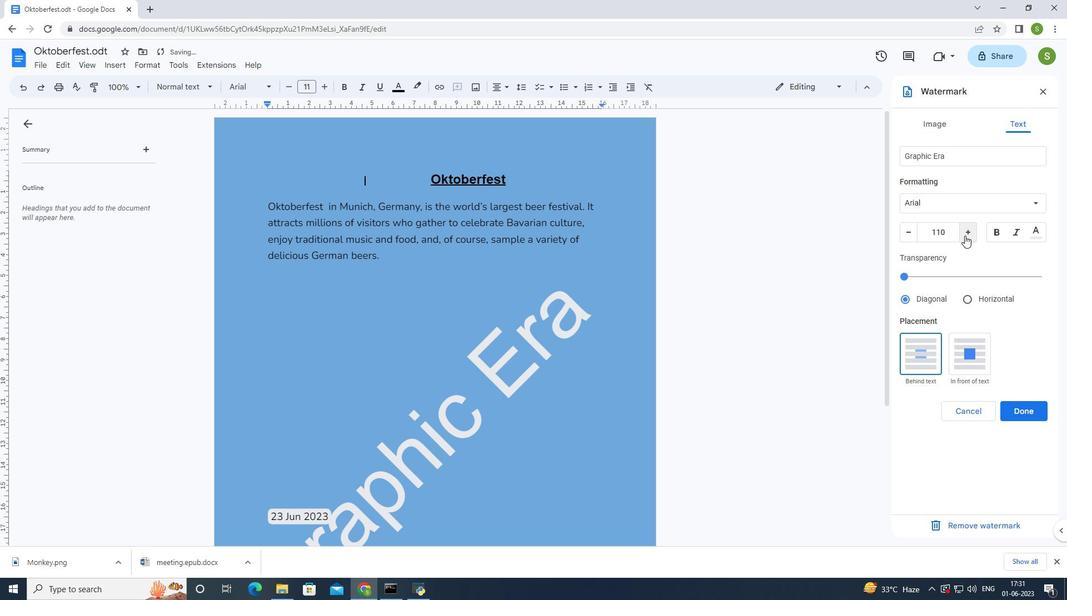 
Action: Mouse moved to (963, 235)
Screenshot: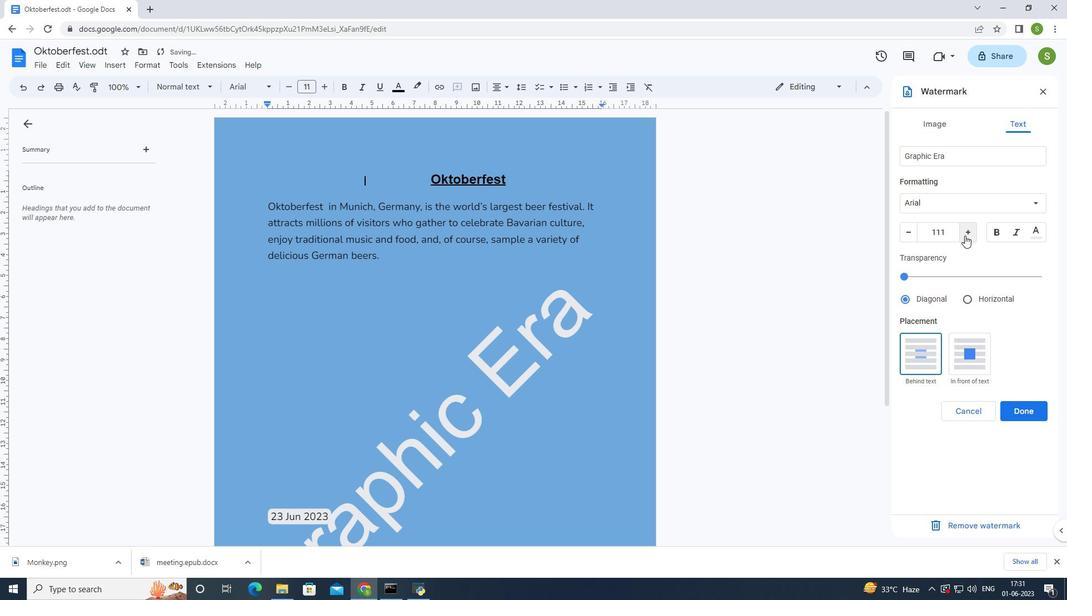 
Action: Mouse pressed left at (963, 235)
Screenshot: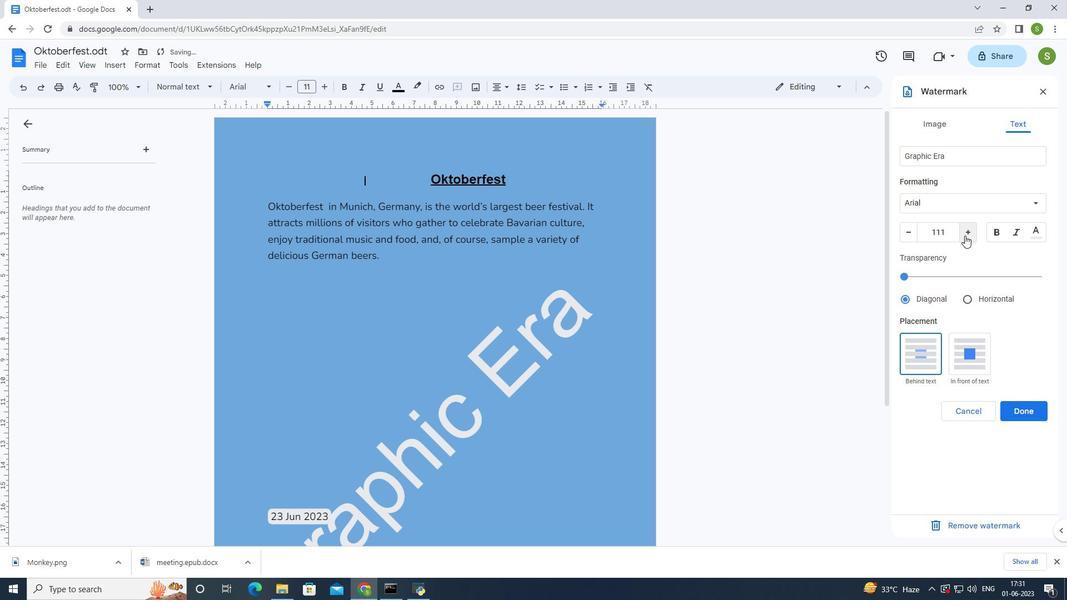 
Action: Mouse moved to (961, 236)
Screenshot: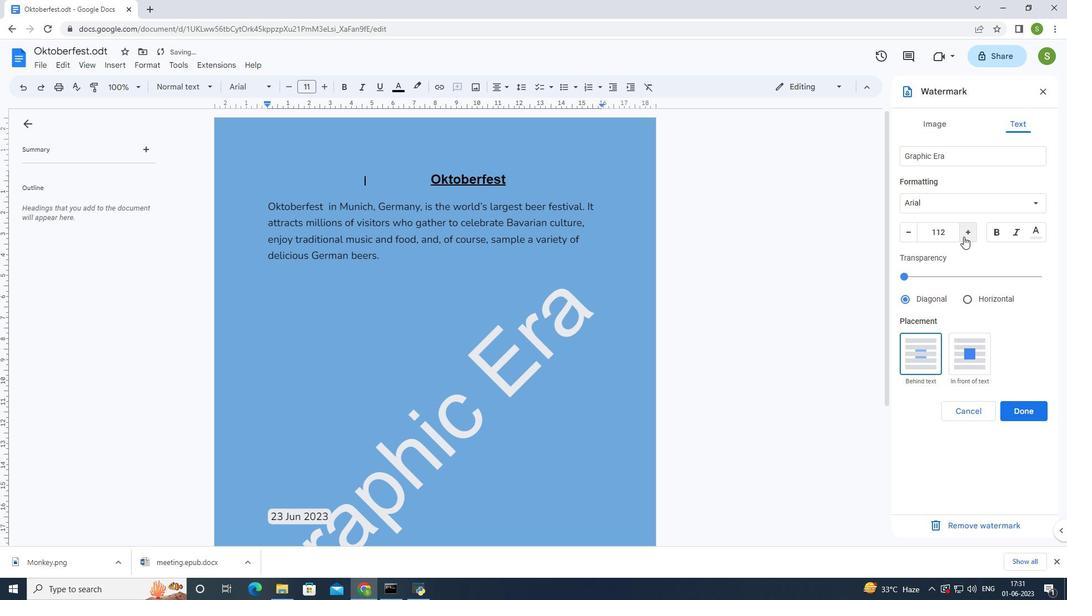 
Action: Mouse pressed left at (961, 236)
Screenshot: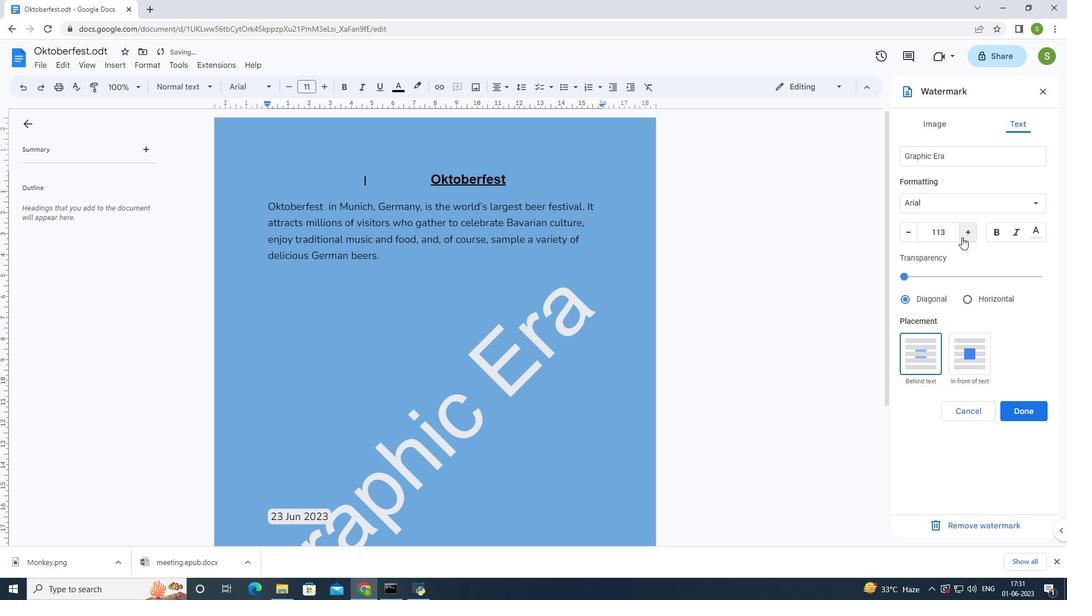 
Action: Mouse moved to (962, 233)
Screenshot: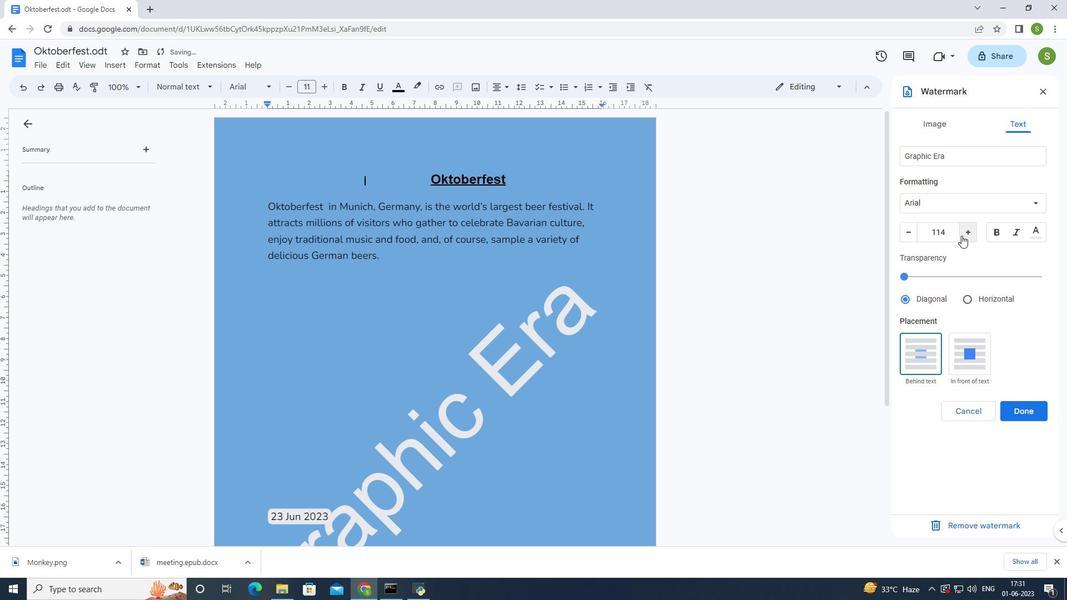 
Action: Mouse pressed left at (962, 233)
Screenshot: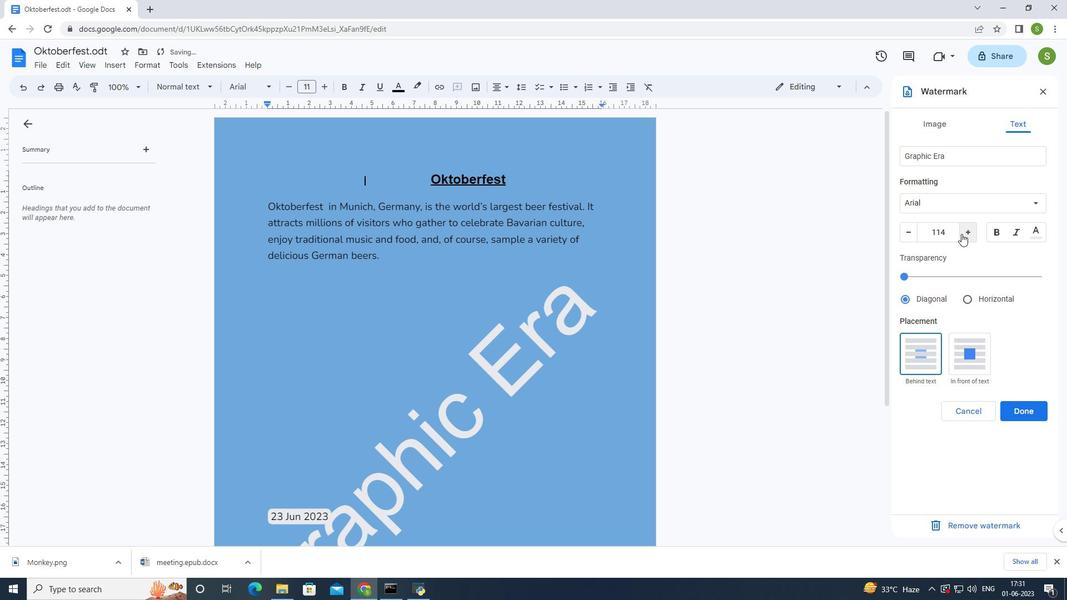 
Action: Mouse pressed left at (962, 233)
Screenshot: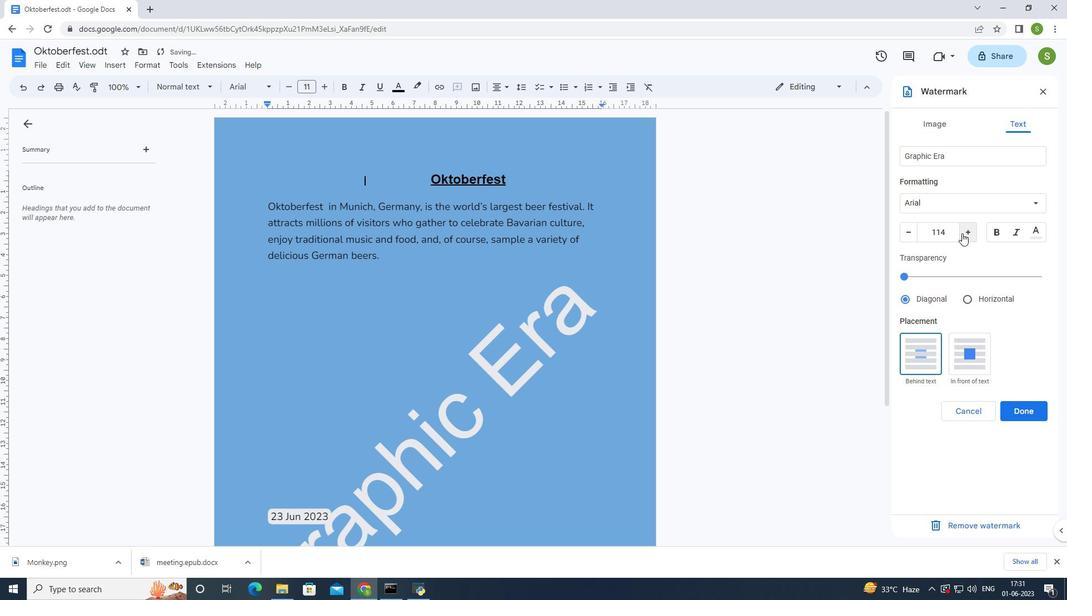 
Action: Mouse pressed left at (962, 233)
Screenshot: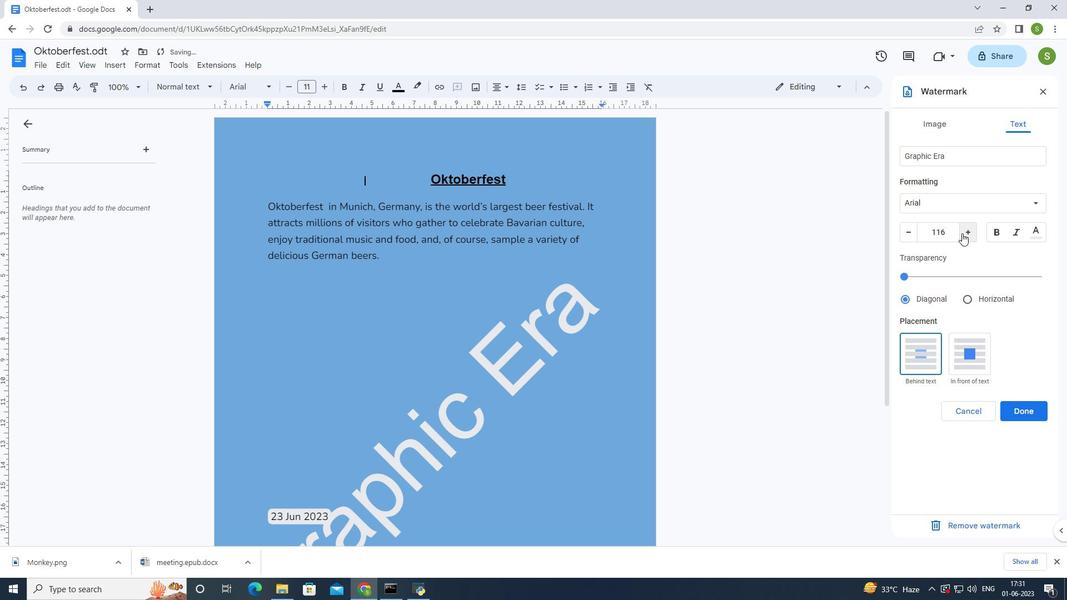 
Action: Mouse moved to (1026, 407)
Screenshot: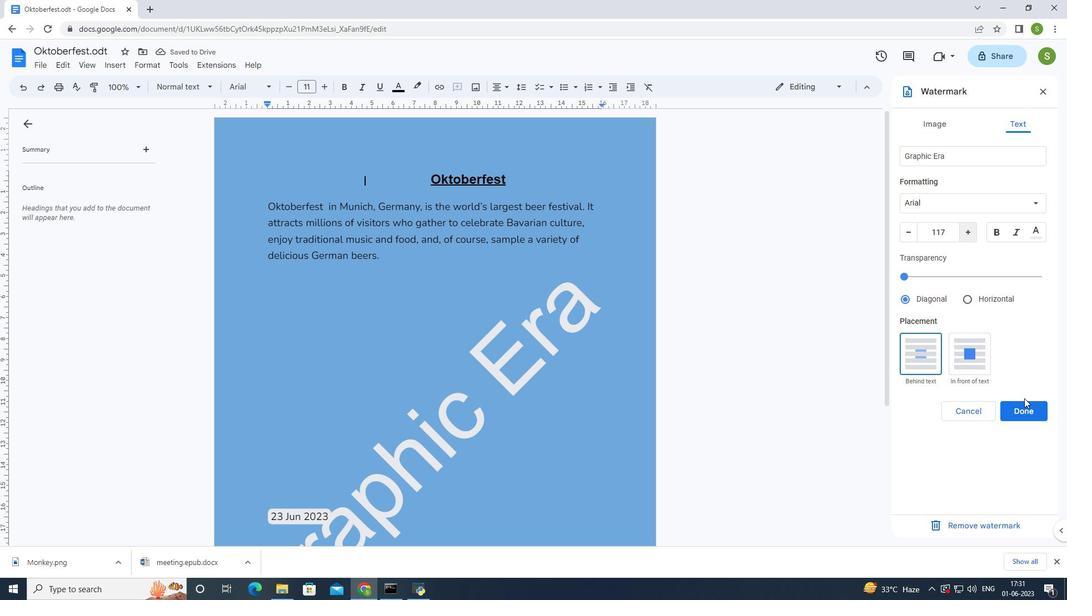 
Action: Mouse pressed left at (1026, 407)
Screenshot: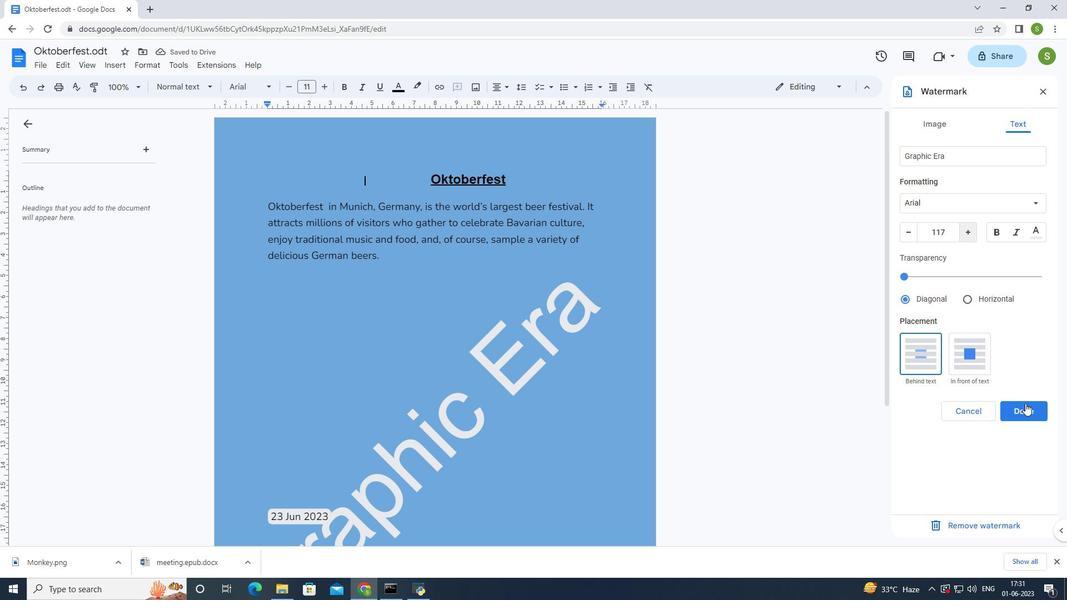 
Action: Mouse moved to (812, 259)
Screenshot: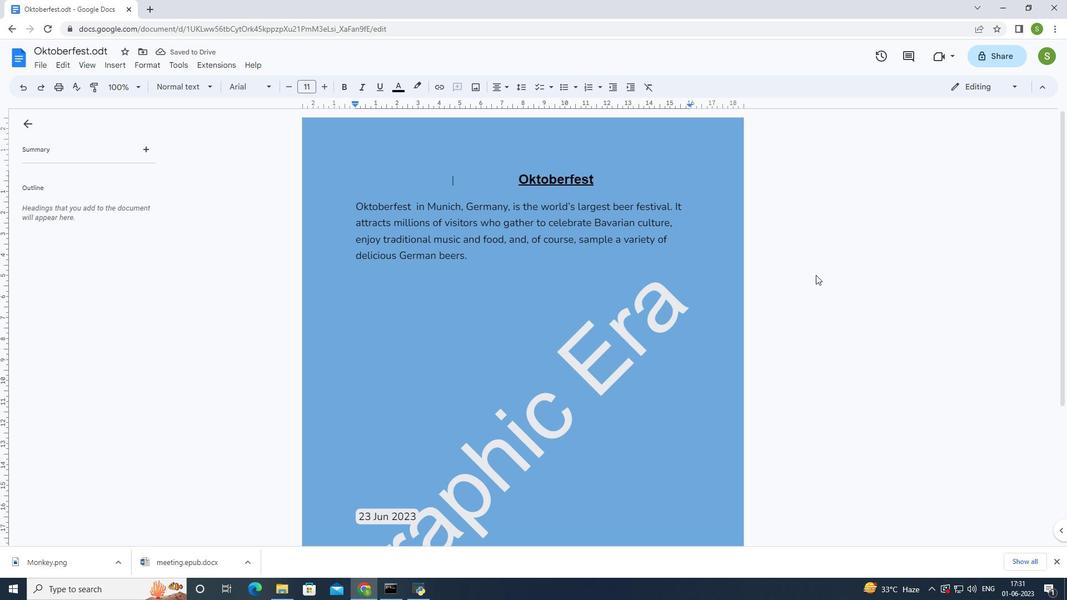 
